Task: Plan a event for tax service preparation.
Action: Mouse pressed left at (219, 299)
Screenshot: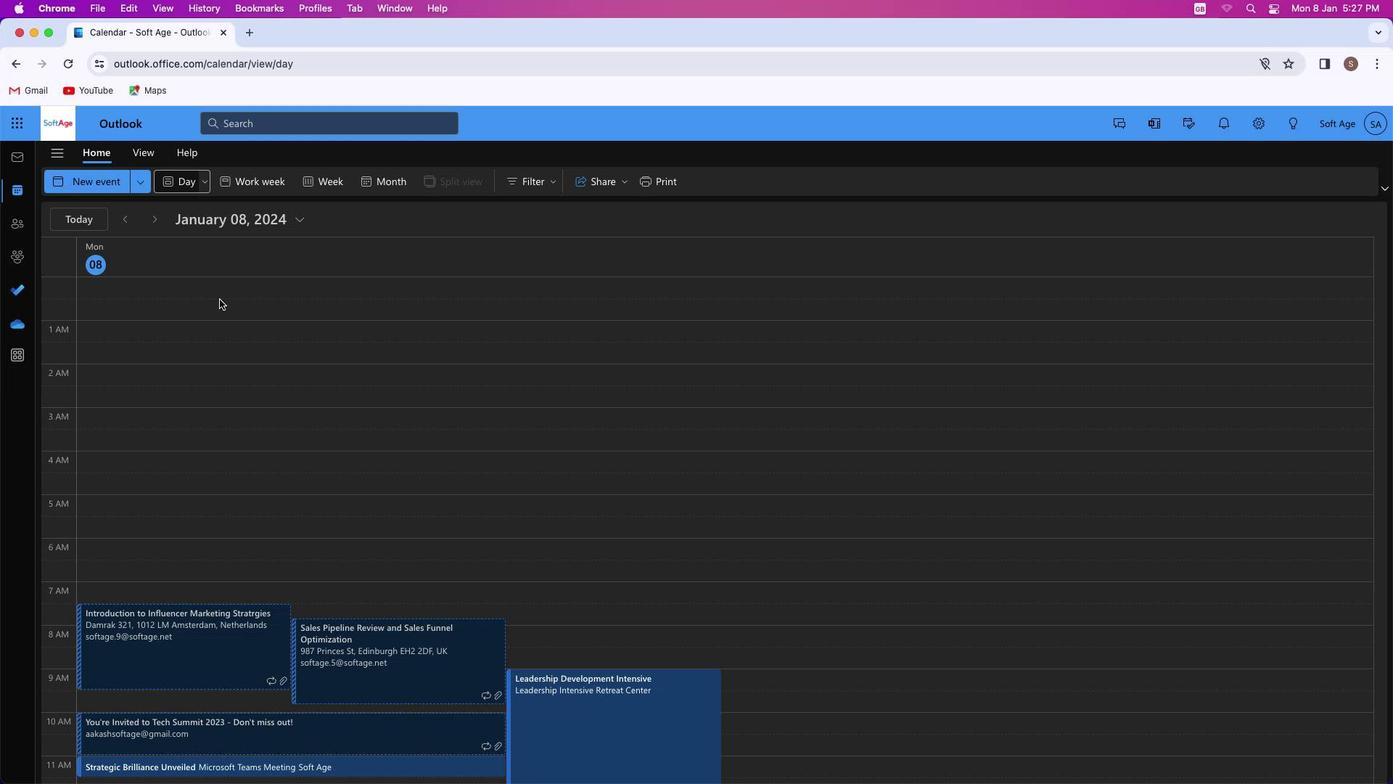 
Action: Mouse moved to (90, 185)
Screenshot: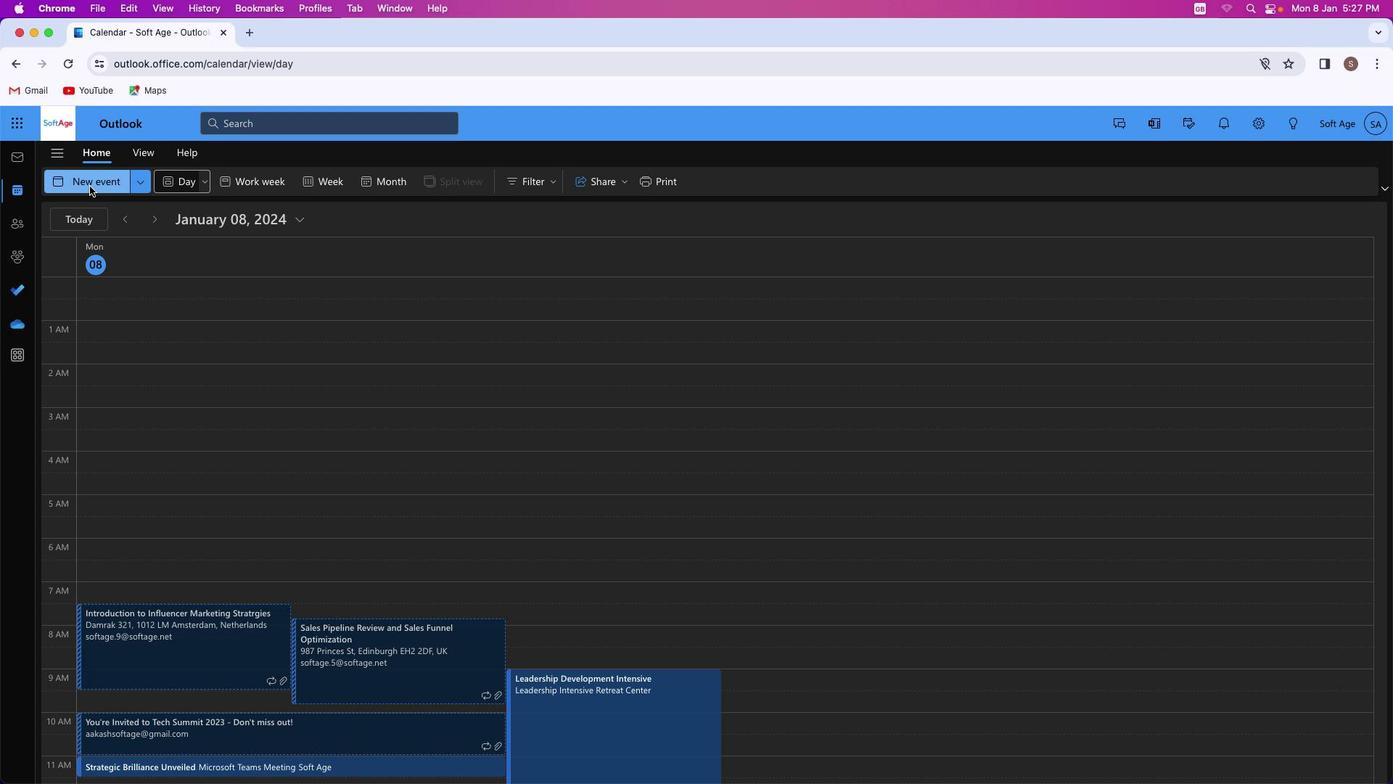 
Action: Mouse pressed left at (90, 185)
Screenshot: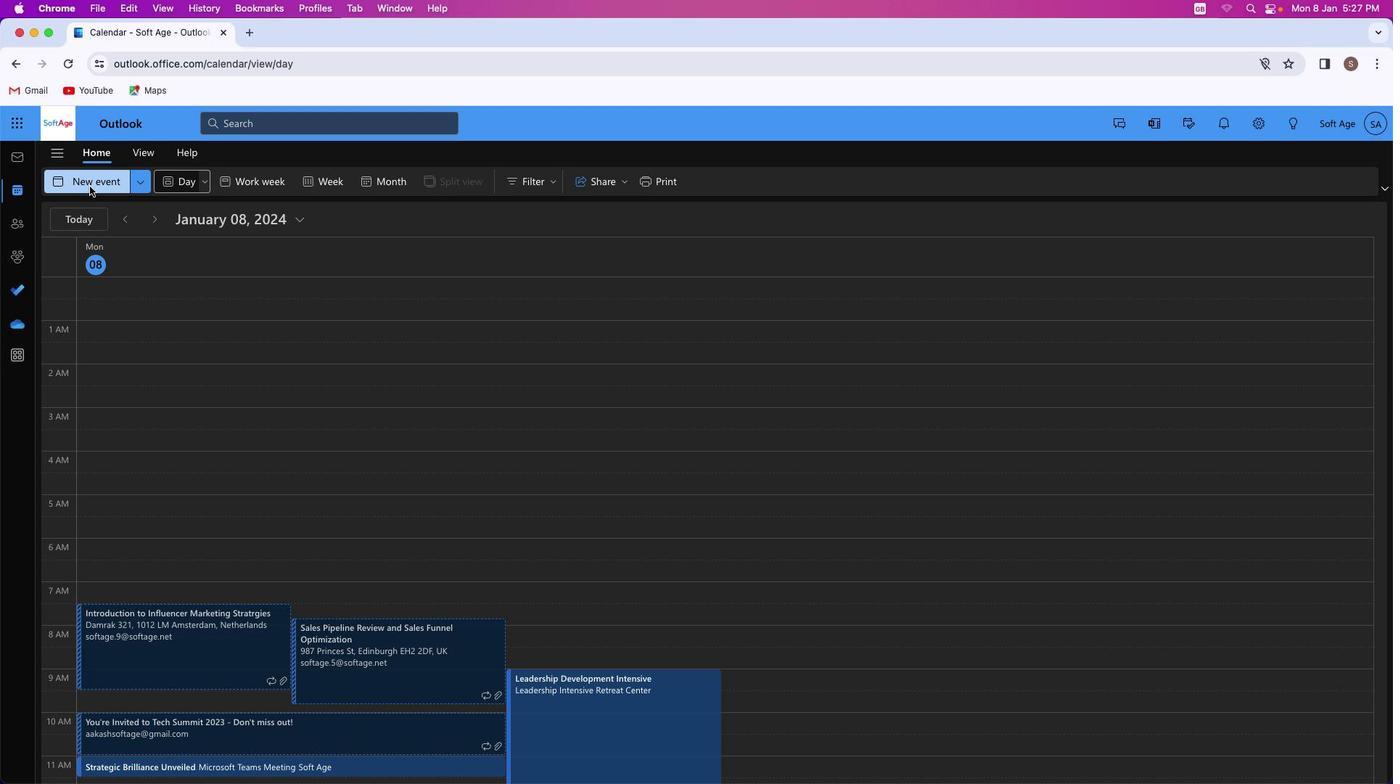 
Action: Mouse moved to (365, 267)
Screenshot: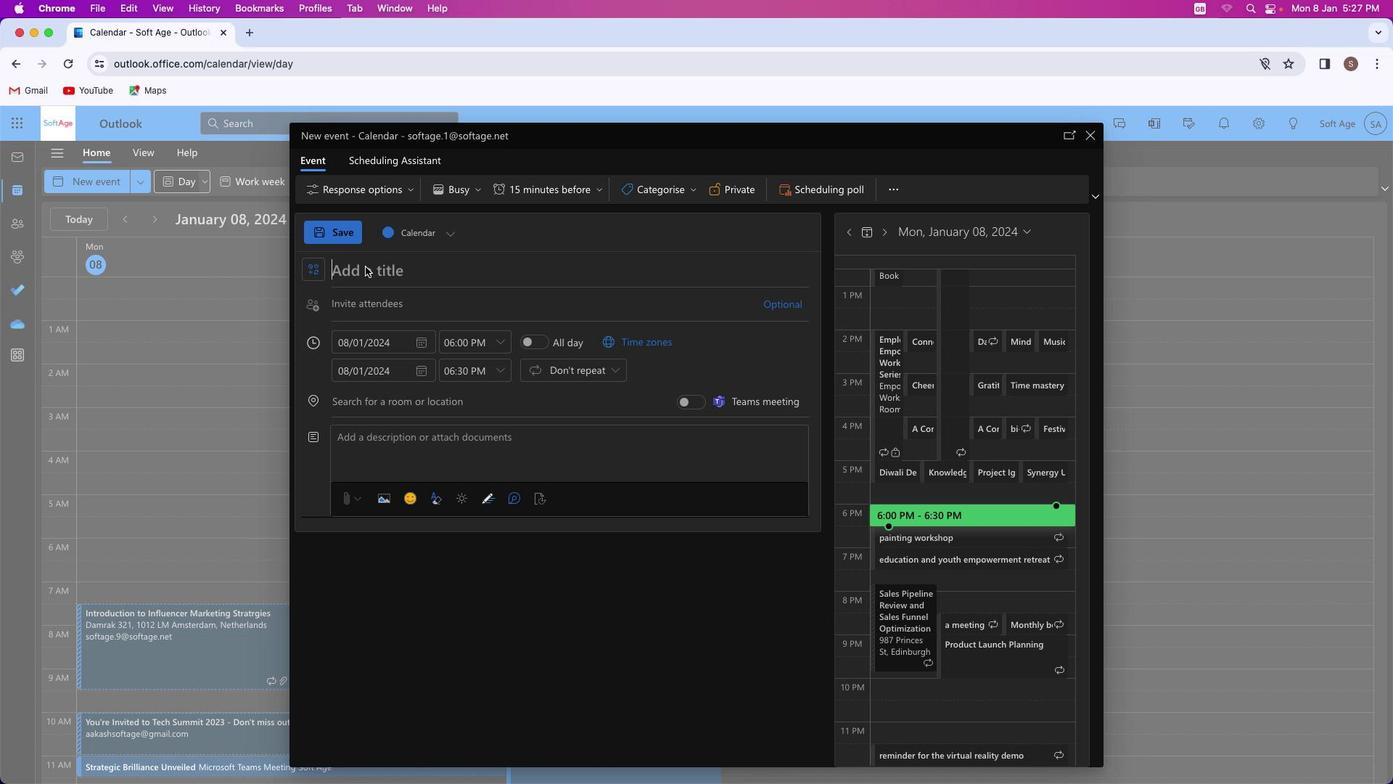 
Action: Mouse pressed left at (365, 267)
Screenshot: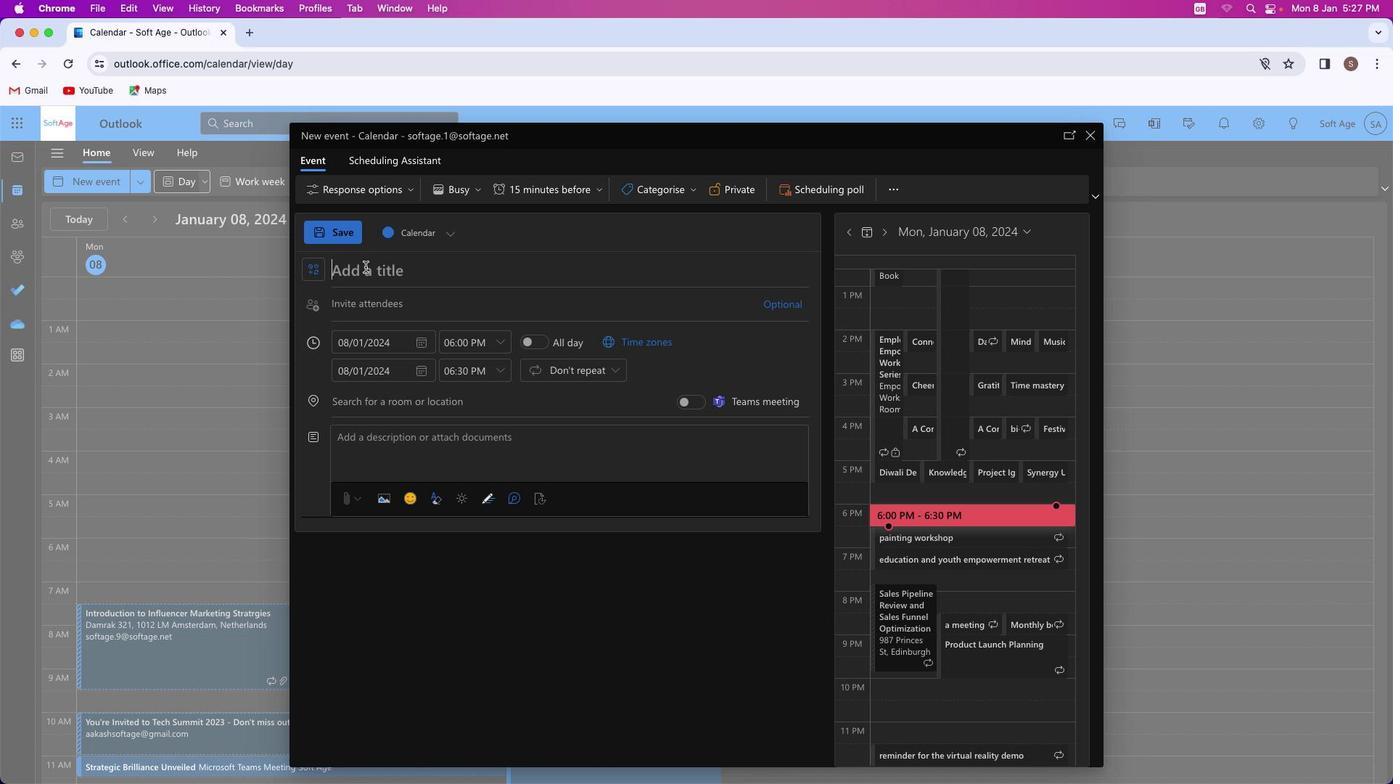 
Action: Key pressed Key.shift'F''i''n''a''n''c''i''a''l'Key.spaceKey.shift'F''o''r''t''i''t''u''d''e'Key.shift_r':'Key.spaceKey.shift'E''x''p''e''r''t'Key.spaceKey.shift'T''a''x'Key.spaceKey.shift_r'P''r''e''p''a''r''a''t''i''o''n'Key.spaceKey.shift'S''e''r''v''i''c''e''s'
Screenshot: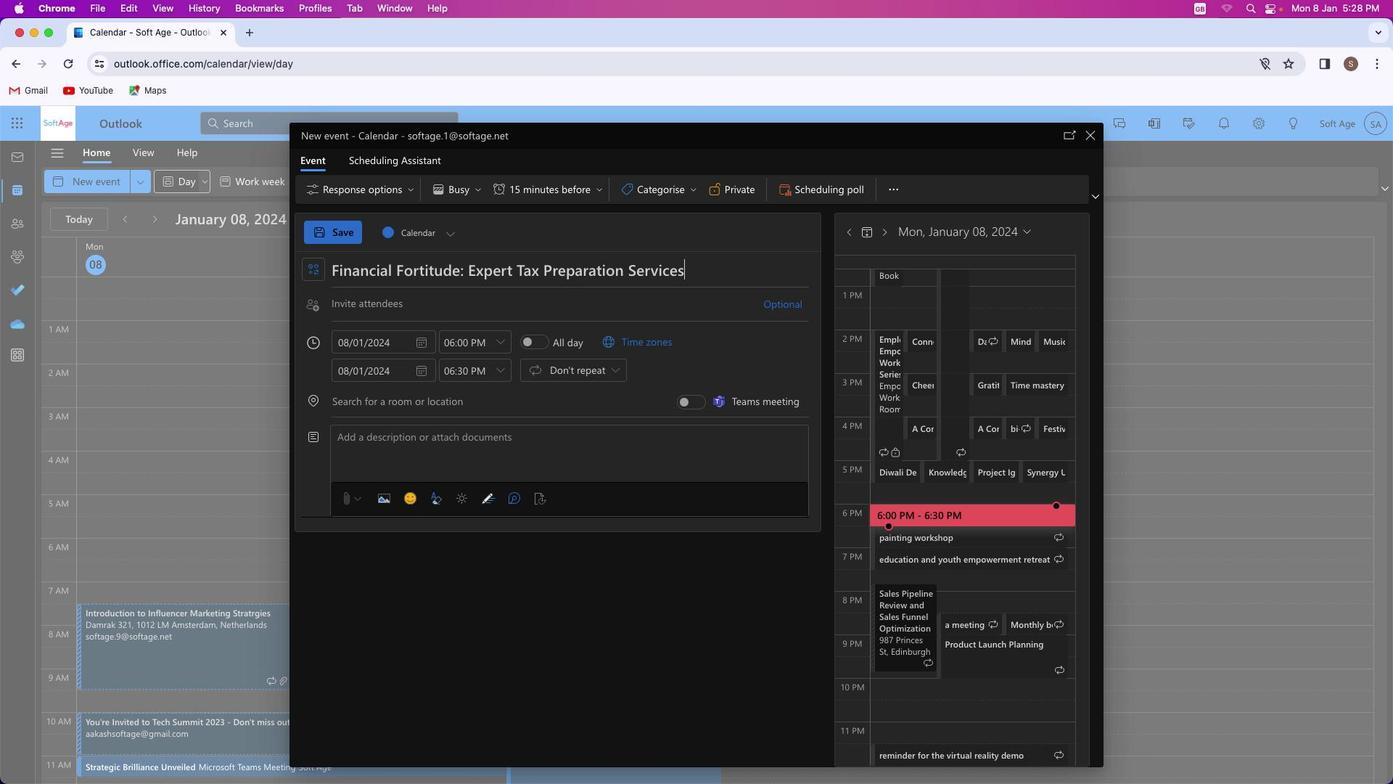
Action: Mouse moved to (407, 437)
Screenshot: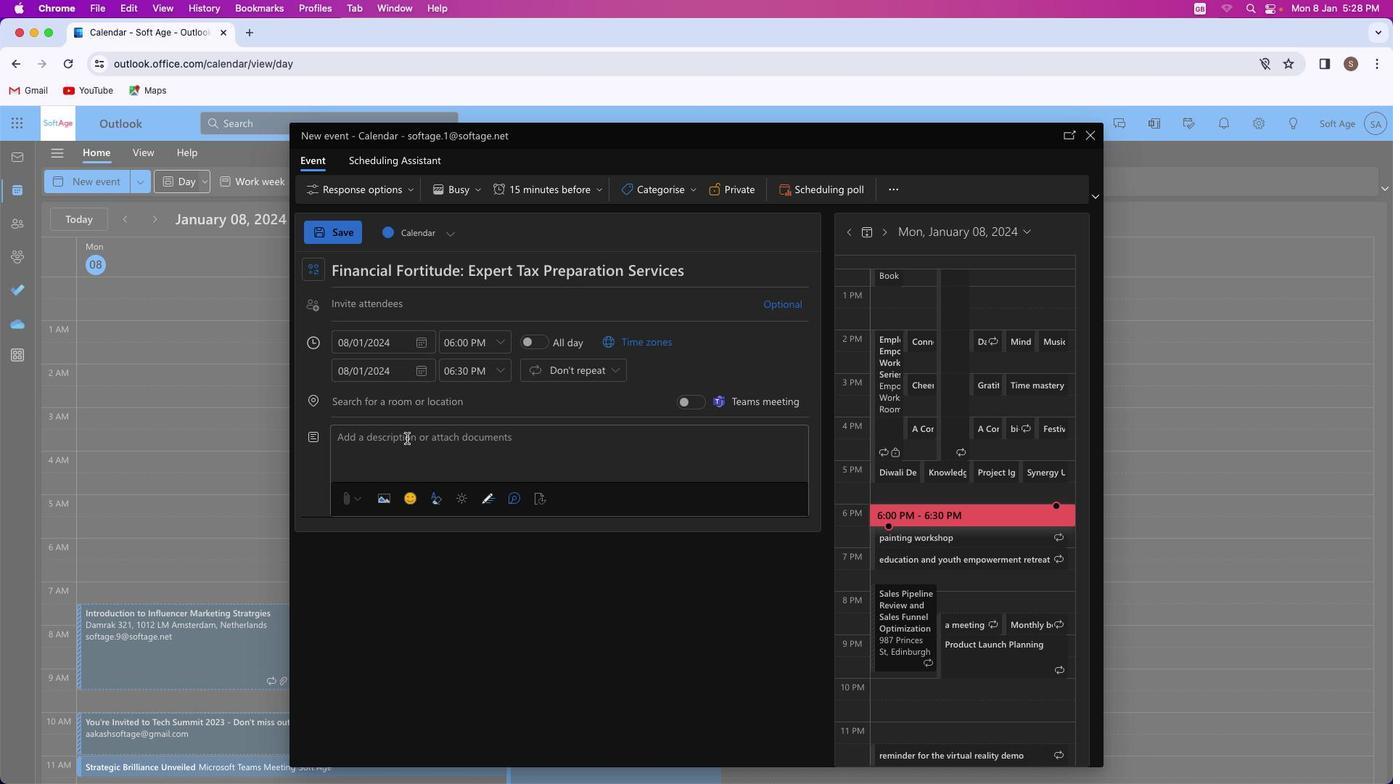 
Action: Mouse pressed left at (407, 437)
Screenshot: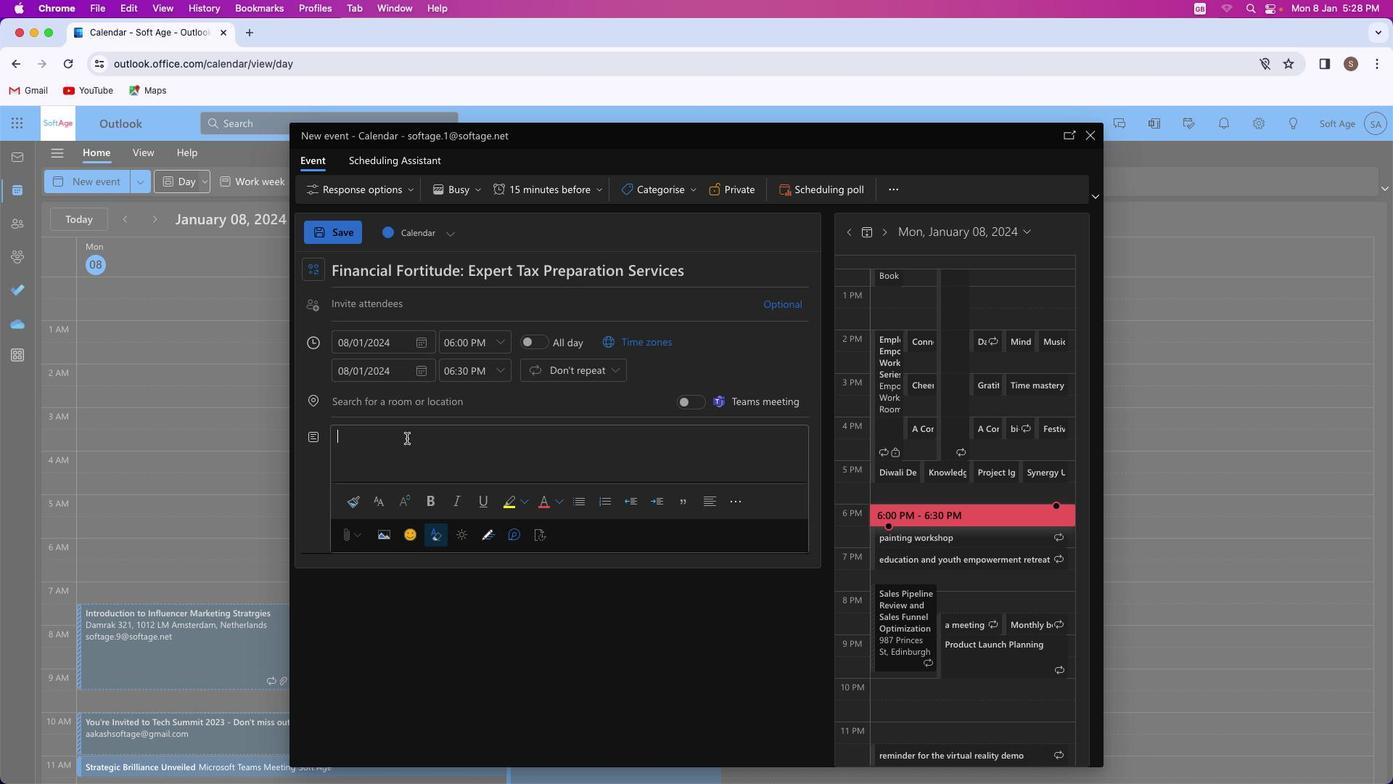 
Action: Key pressed Key.shift'E''n''s''u''r''e'Key.space'a'Key.space's''t''r''e''s''s''-''f''r''e''e'Key.space't''a''x'Key.space's''e''a''s''o''n'Key.space'w''i''t''h'Key.space'o''u''r'Key.space'p''r''o''f''e''s''s''i''o''n''a''l'Key.space't''a''x'Key.space'p''r''e''p''a''r''a''t''i''o''n''.'Key.spaceKey.shift'T''r''u''s''t'Key.space'o''u''r'Key.space'e''x''p''e''r''t''s'Key.space't''o'Key.space'm''a''x''i''m''i''z''e'Key.space'r''e''t''u''s''r''n''s'Key.space'a''n''d'Key.leftKey.leftKey.leftKey.leftKey.leftKey.leftKey.leftKey.backspaceKey.rightKey.rightKey.rightKey.rightKey.rightKey.rightKey.rightKey.rightKey.space'n''a''v''i''g''a''t''e'Key.space'c''o''m''p''l''e''x'Key.space'r''e''g''u''l''a''t''i''o''n''s'','Key.space'l''e''a''v''i''n''g'Key.space'y''o''u'Key.space'f''i''n''a''n''c''i''a''l''l''y'Key.space'e''m''p''o''w''e''r''e''d'Key.space'a''n''d'Key.space'w''o''r''r''y''-''f''r''e''e''.'
Screenshot: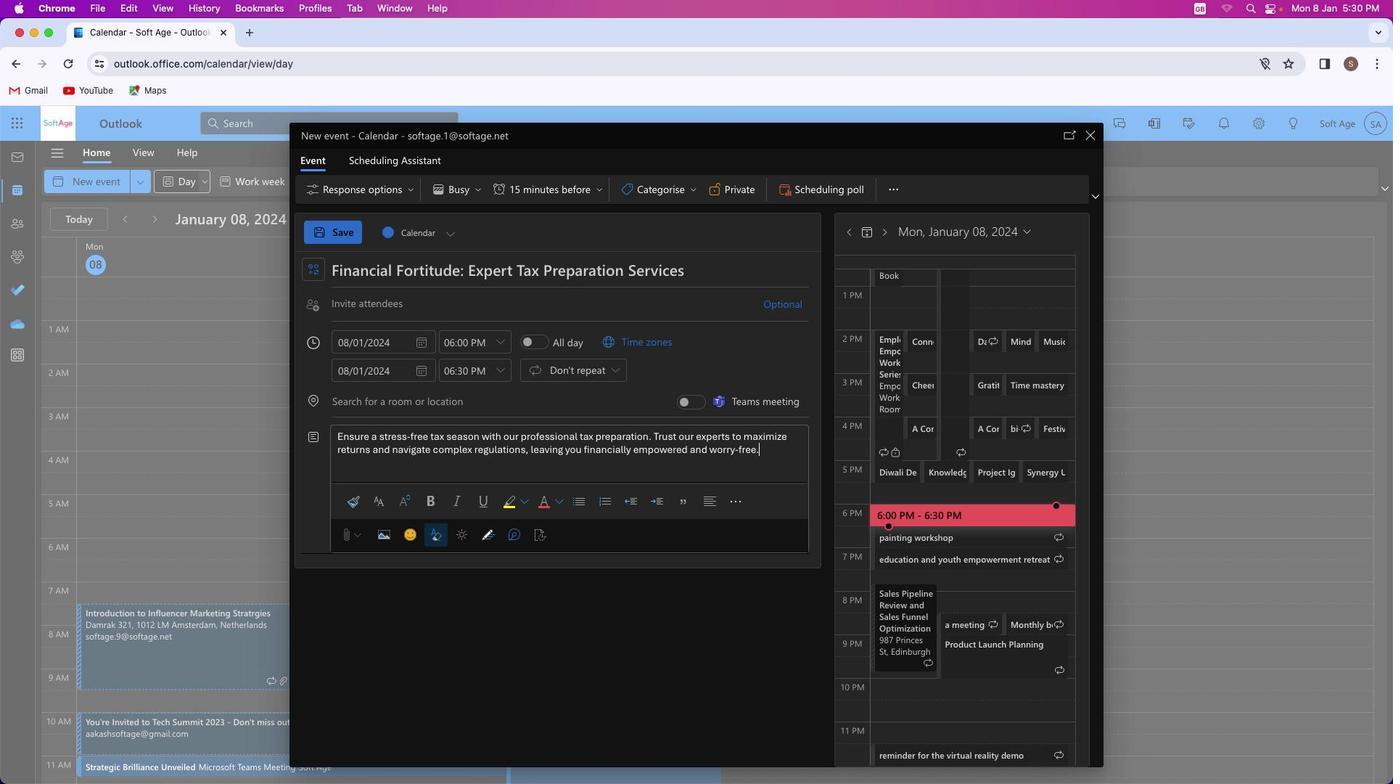 
Action: Mouse moved to (649, 436)
Screenshot: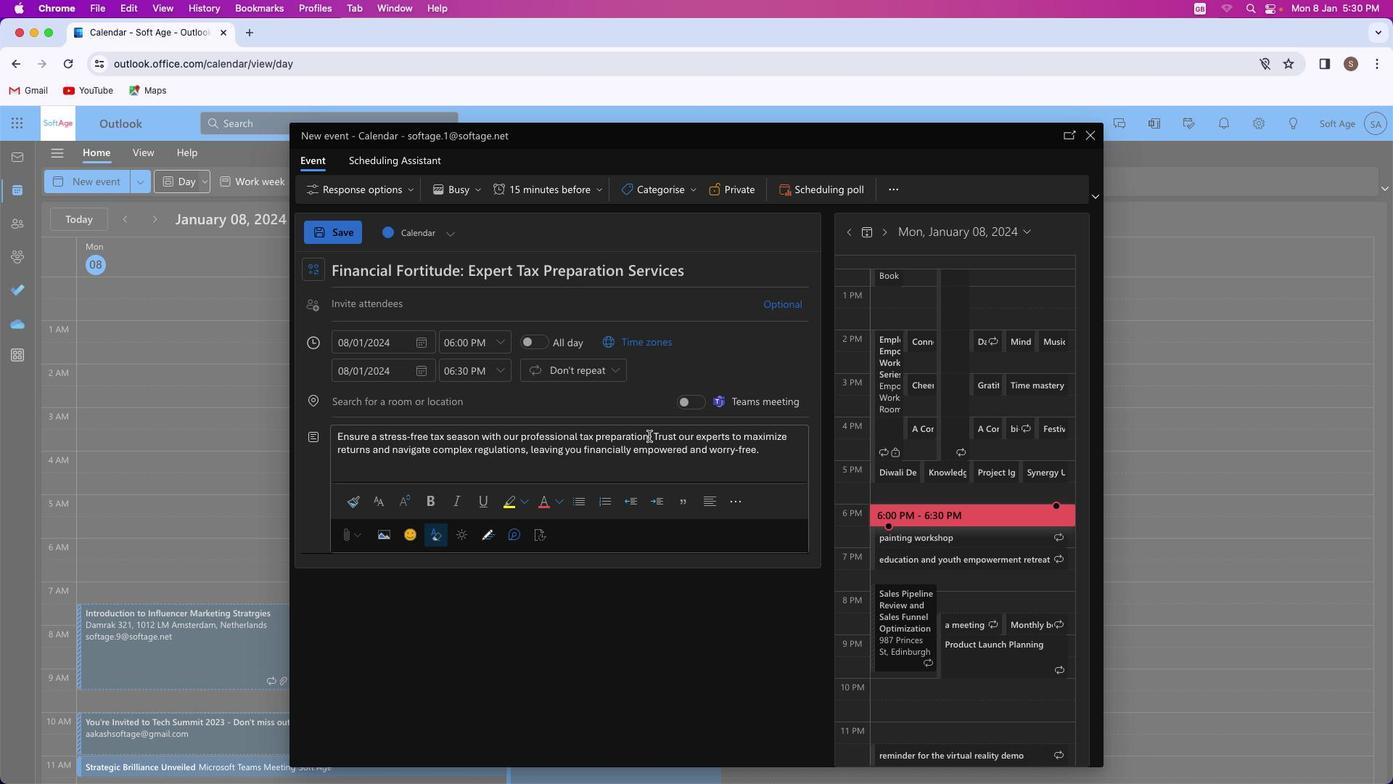
Action: Mouse pressed left at (649, 436)
Screenshot: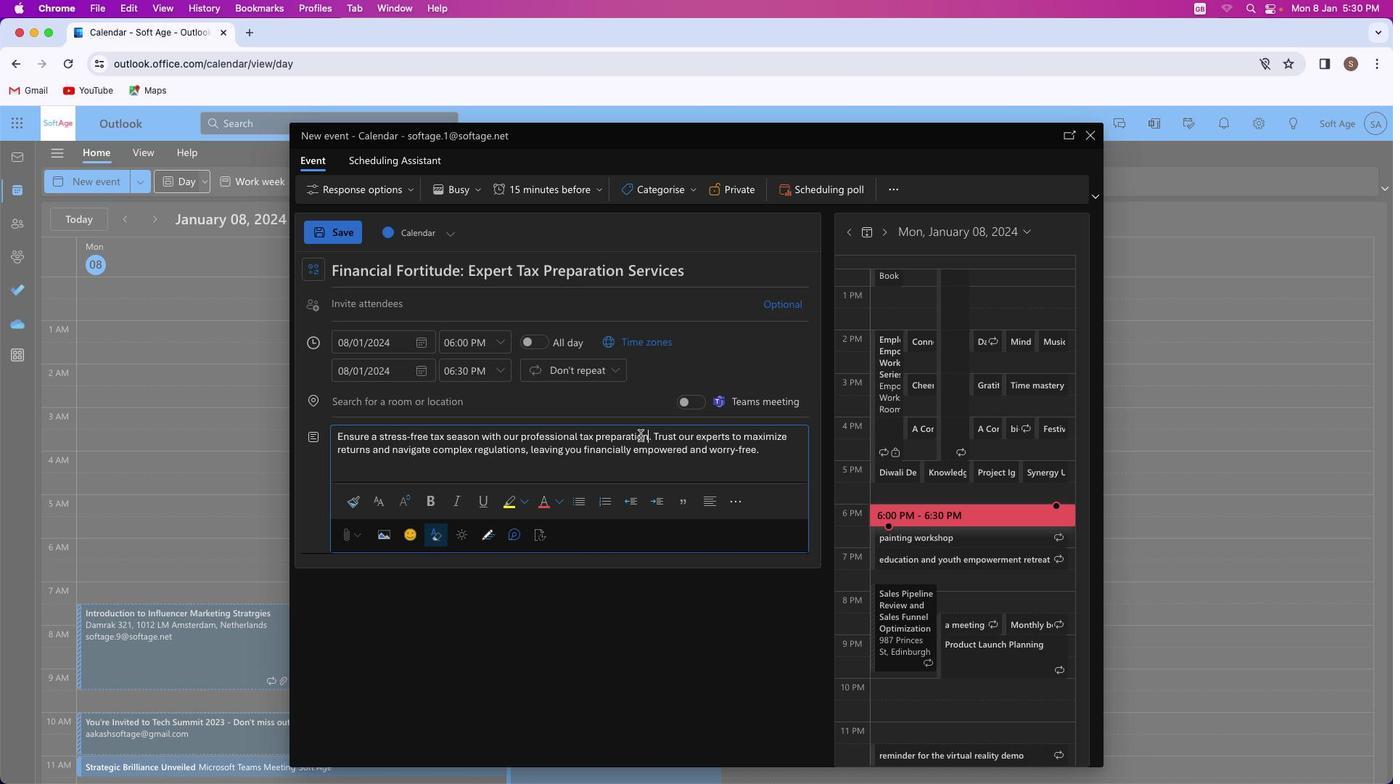 
Action: Mouse moved to (435, 498)
Screenshot: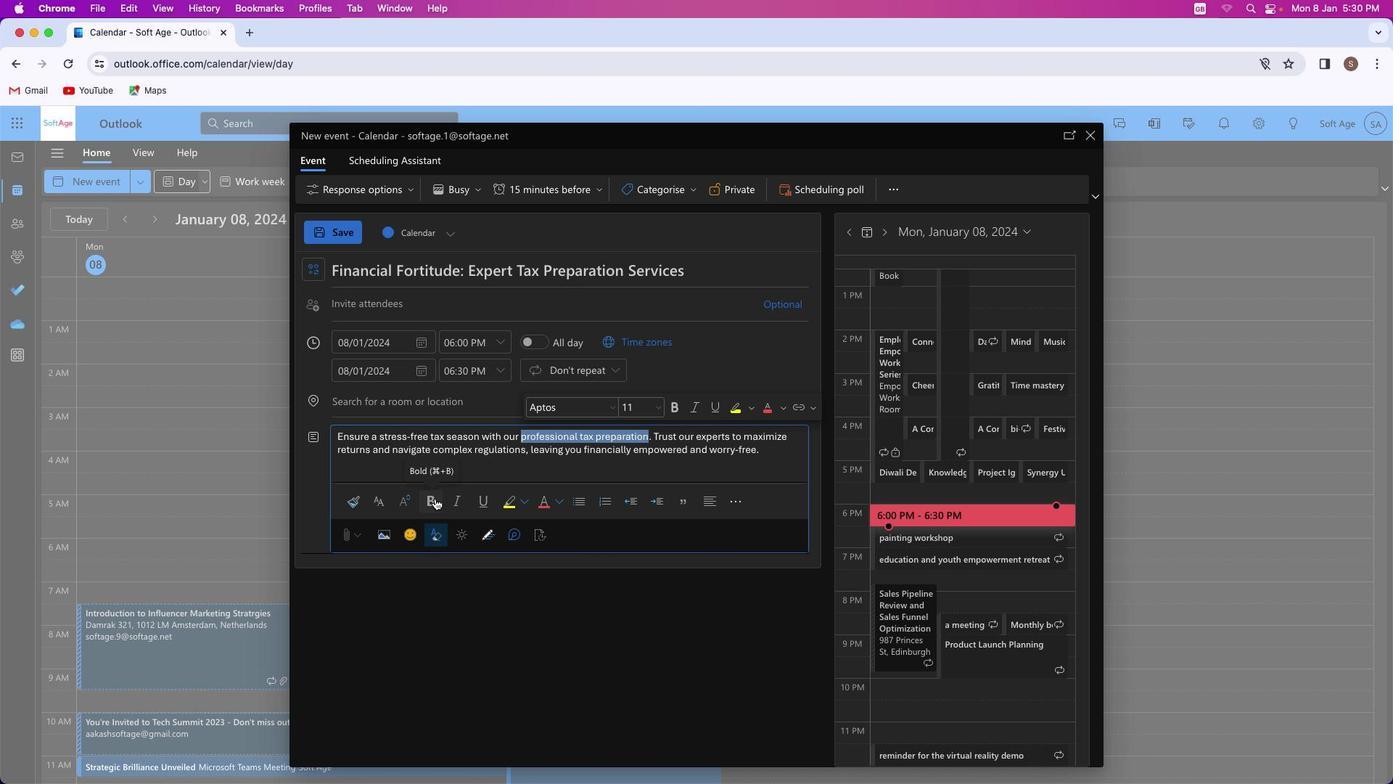 
Action: Mouse pressed left at (435, 498)
Screenshot: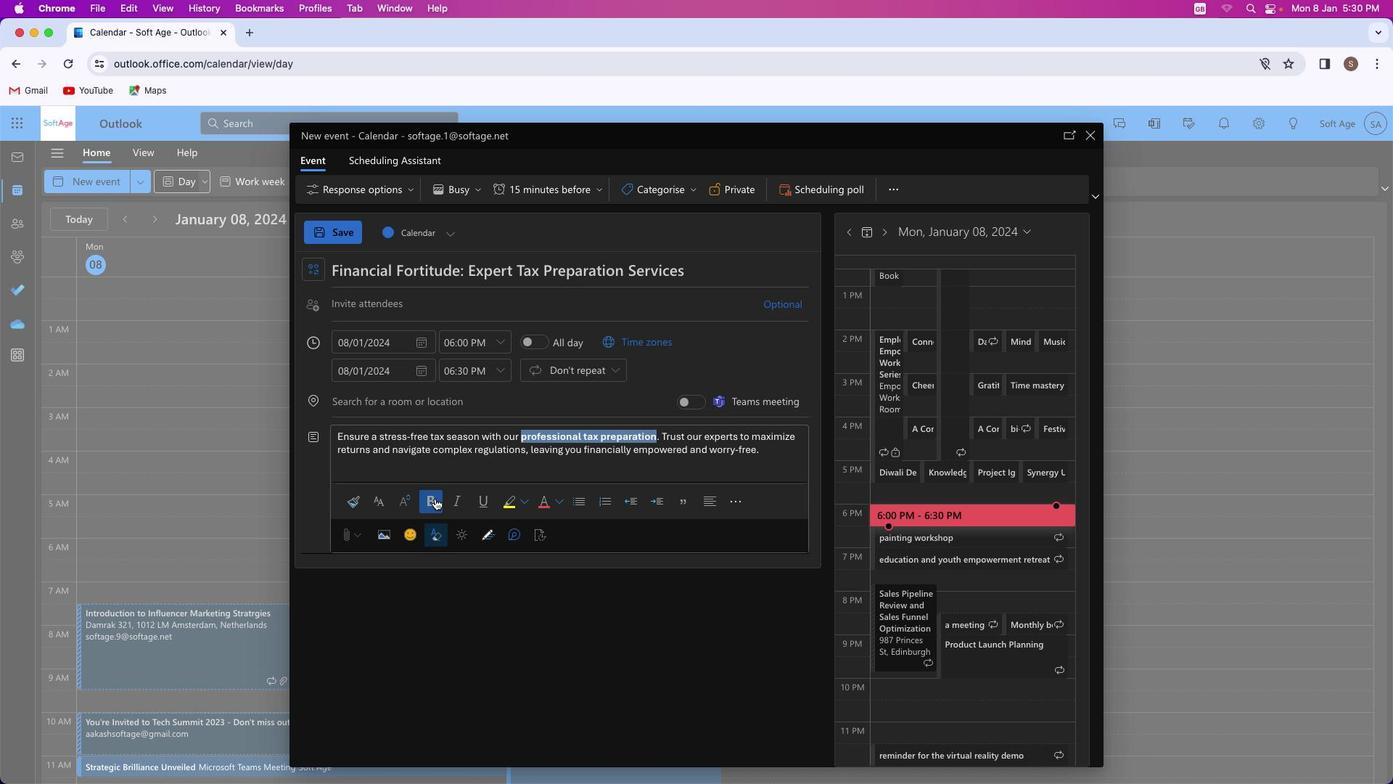 
Action: Mouse moved to (455, 498)
Screenshot: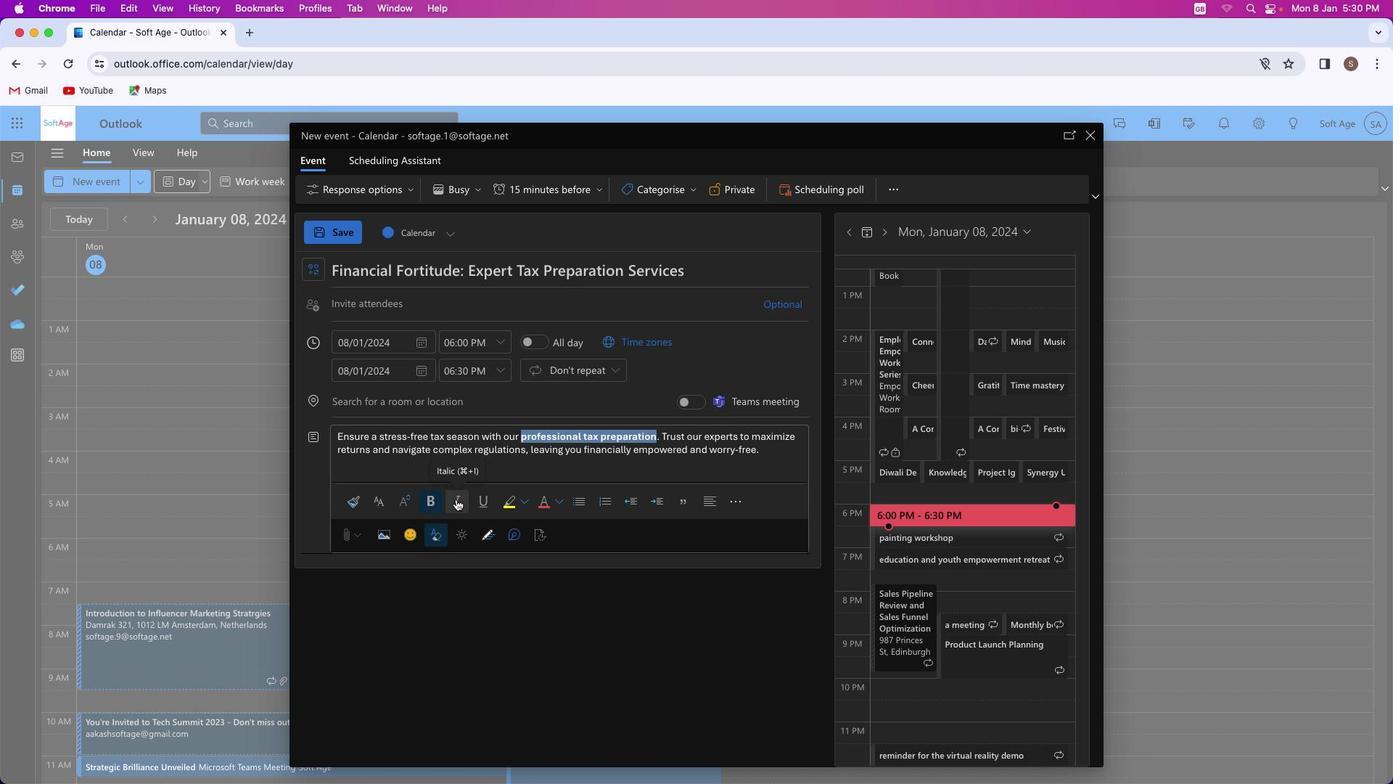 
Action: Mouse pressed left at (455, 498)
Screenshot: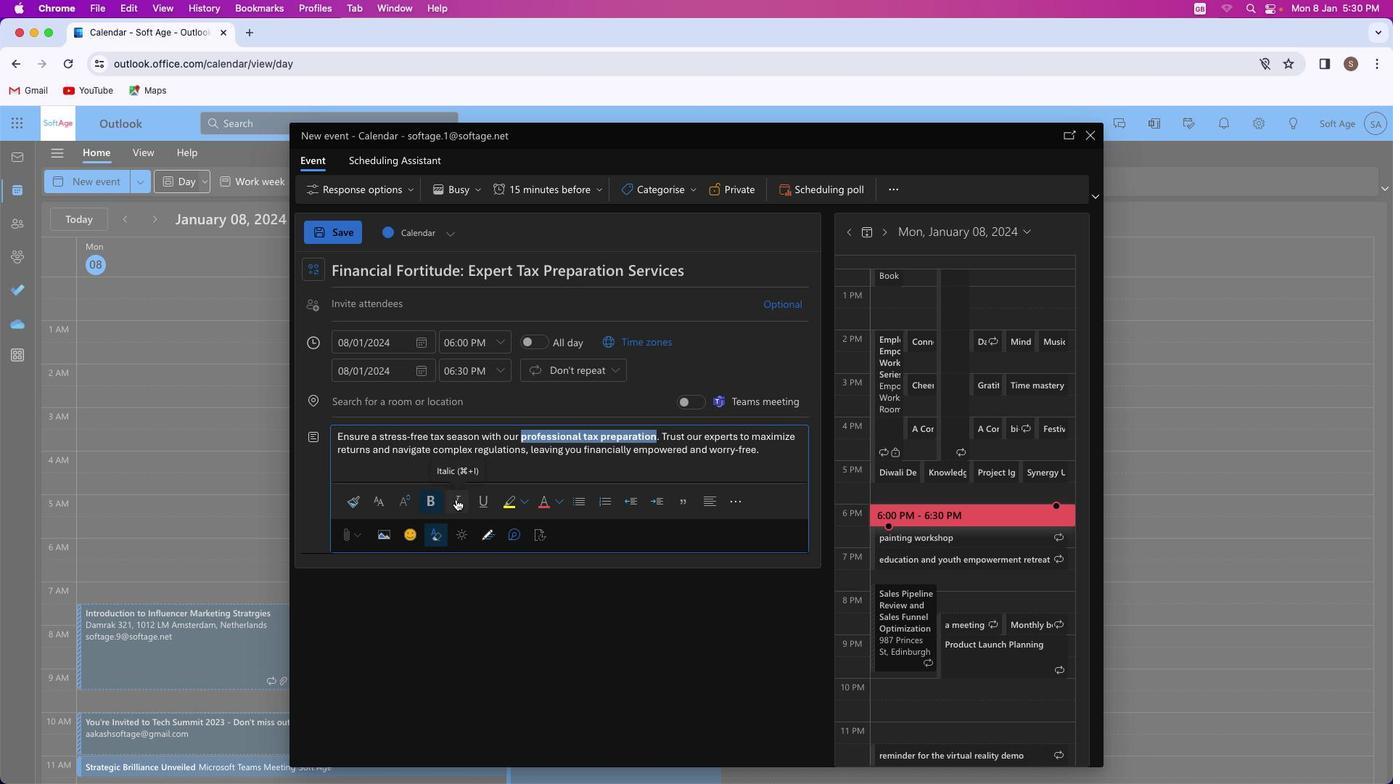 
Action: Mouse moved to (540, 503)
Screenshot: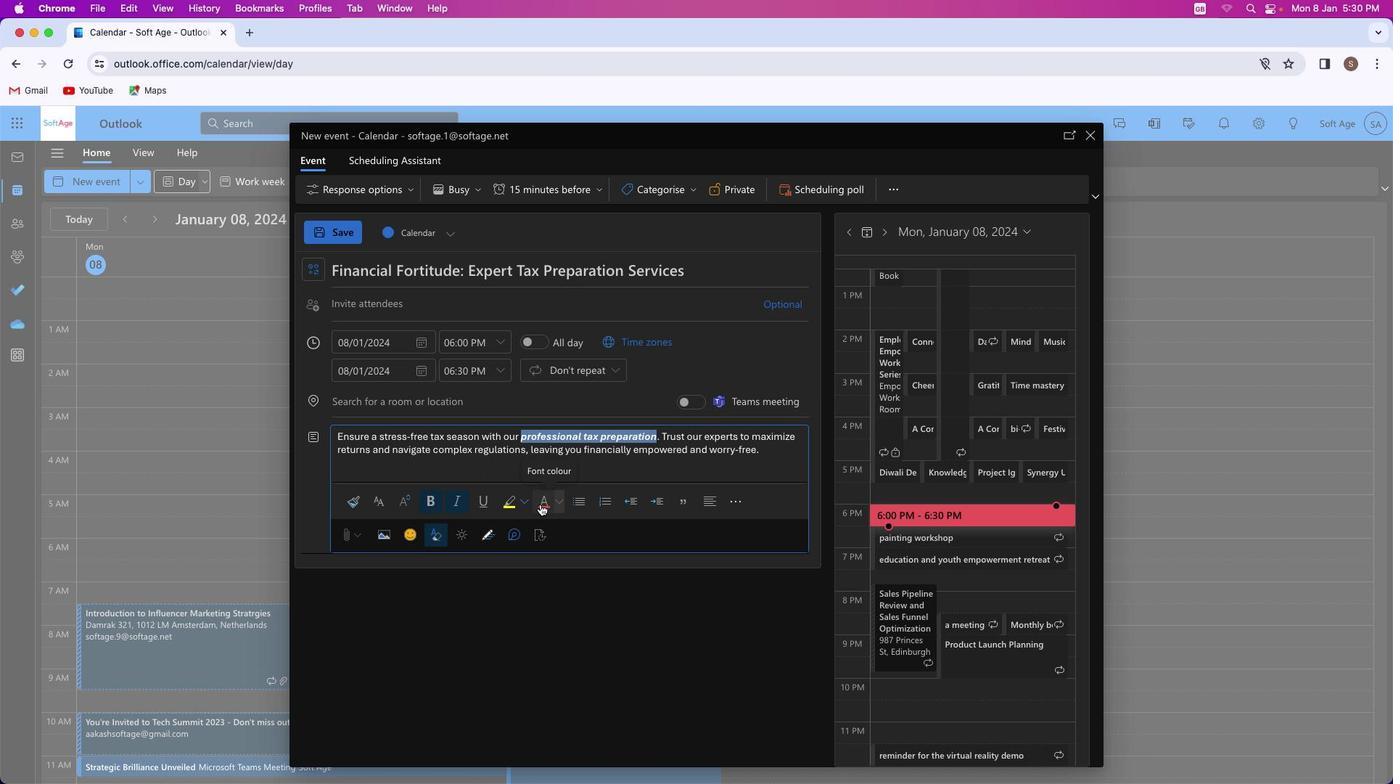
Action: Mouse pressed left at (540, 503)
Screenshot: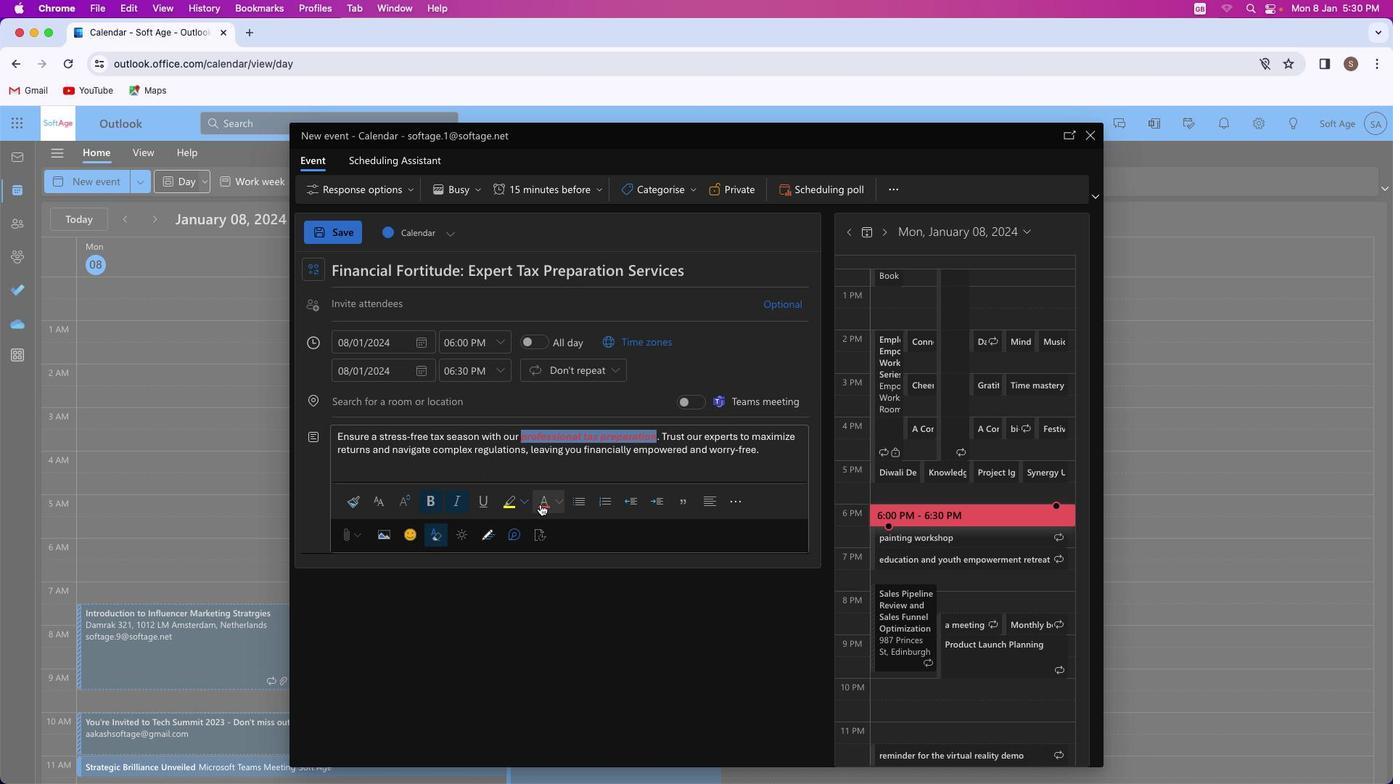 
Action: Mouse moved to (666, 454)
Screenshot: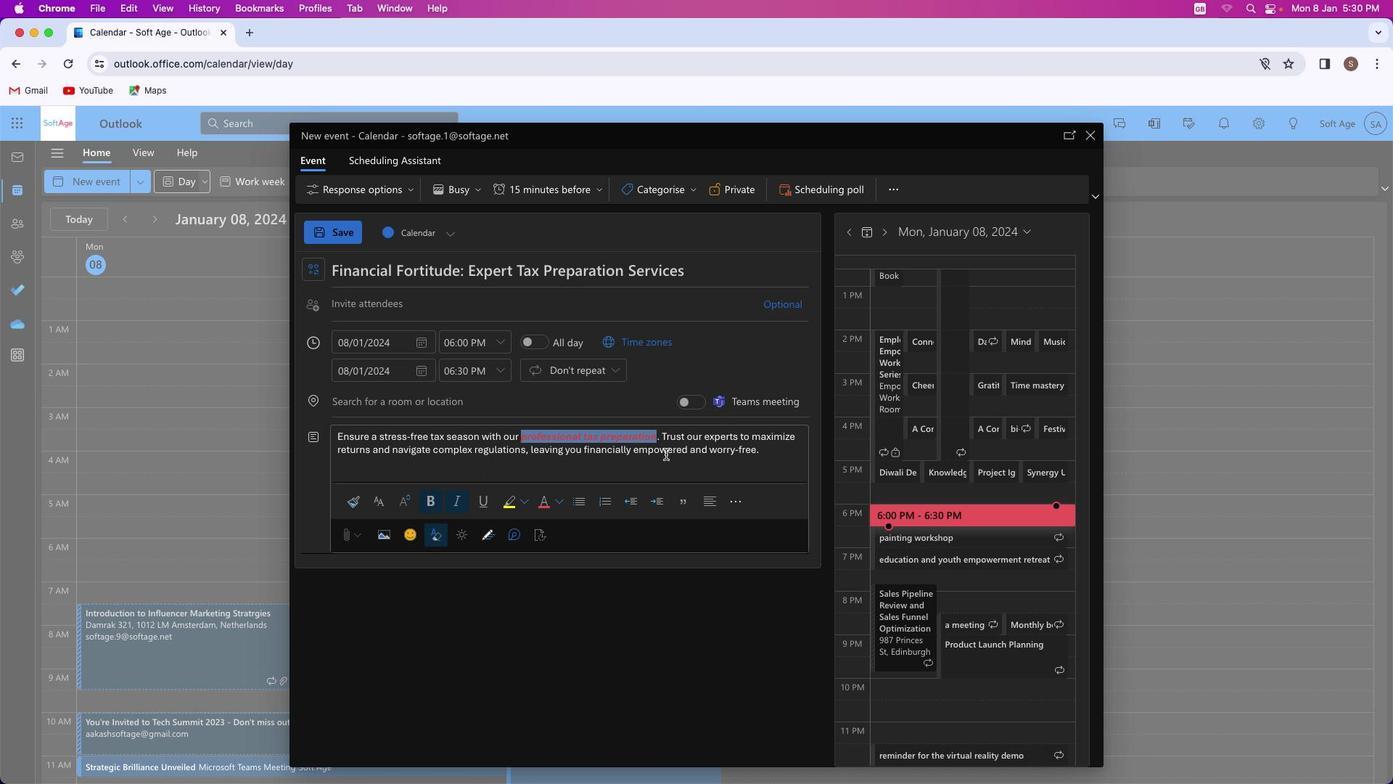 
Action: Mouse pressed left at (666, 454)
Screenshot: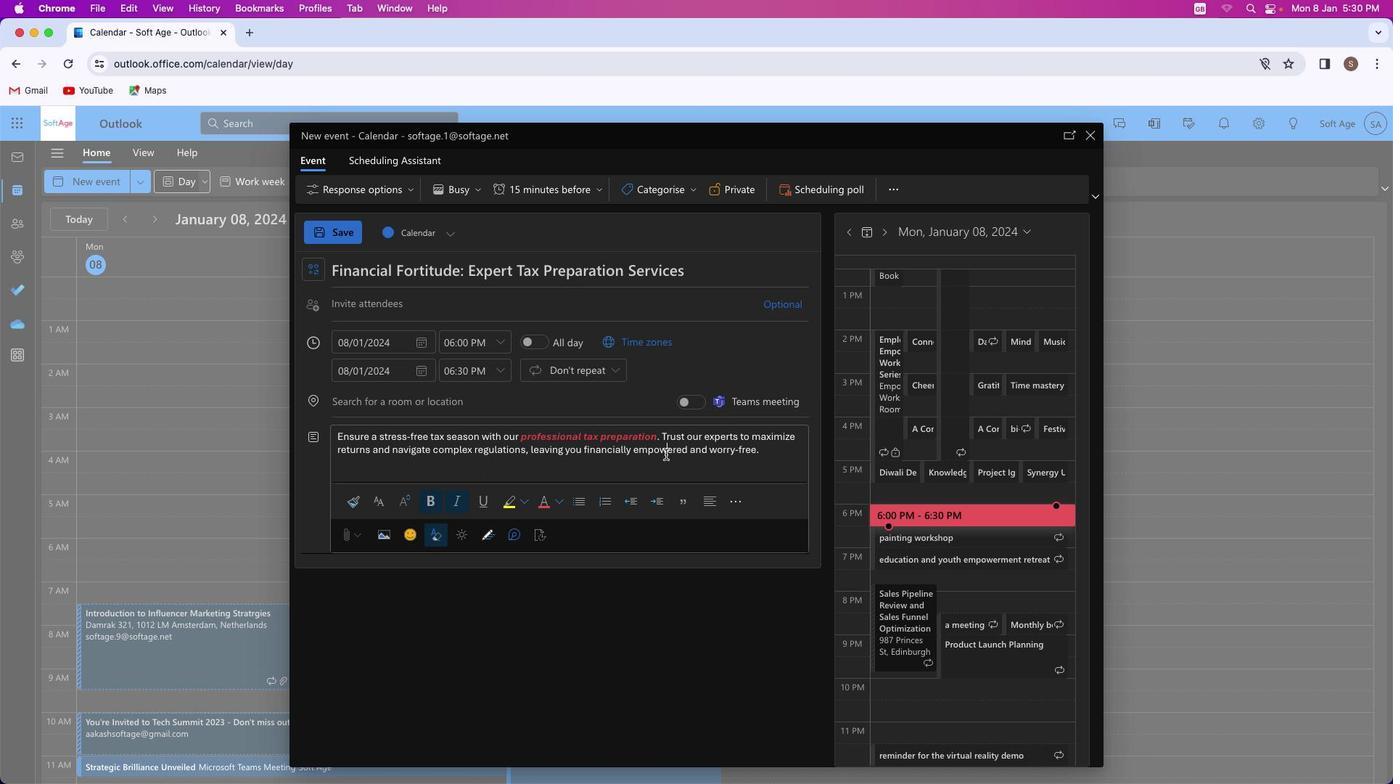 
Action: Mouse moved to (480, 437)
Screenshot: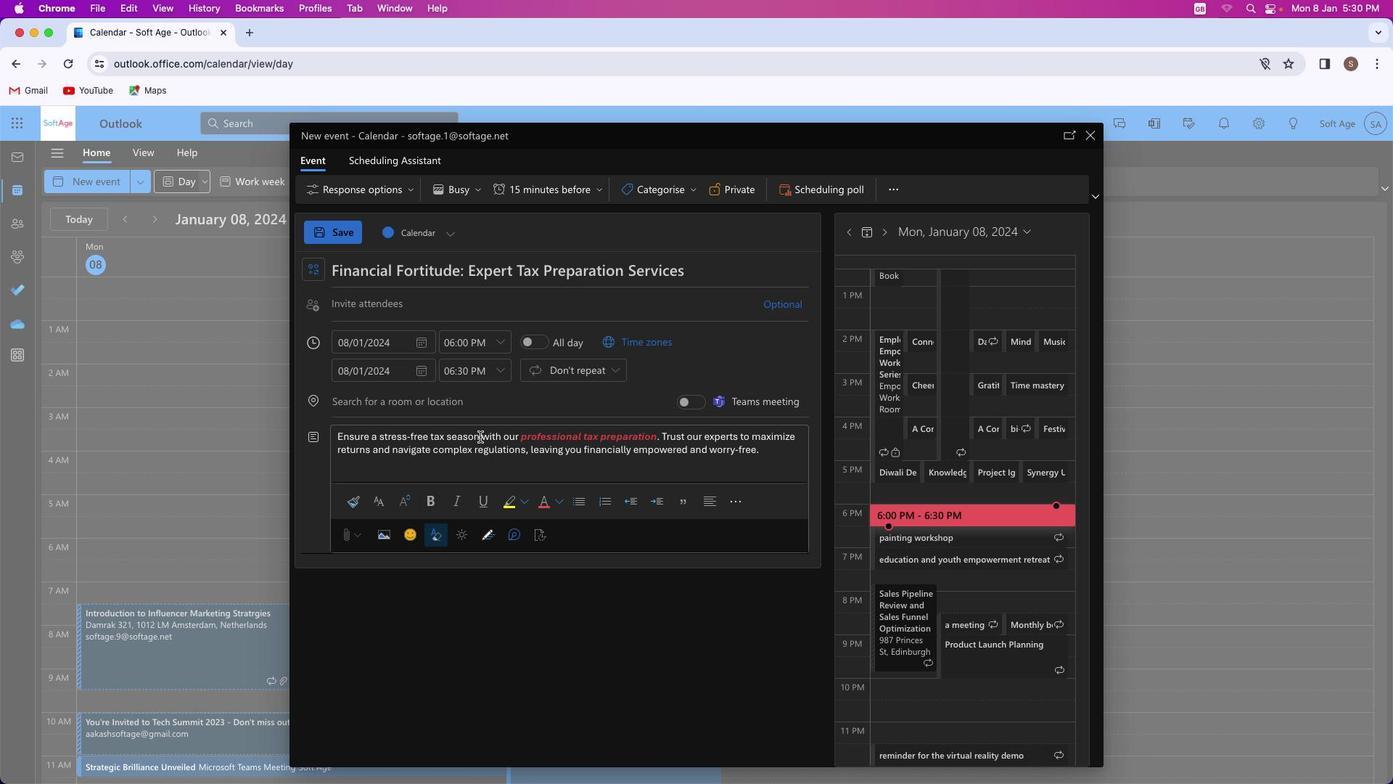 
Action: Mouse pressed left at (480, 437)
Screenshot: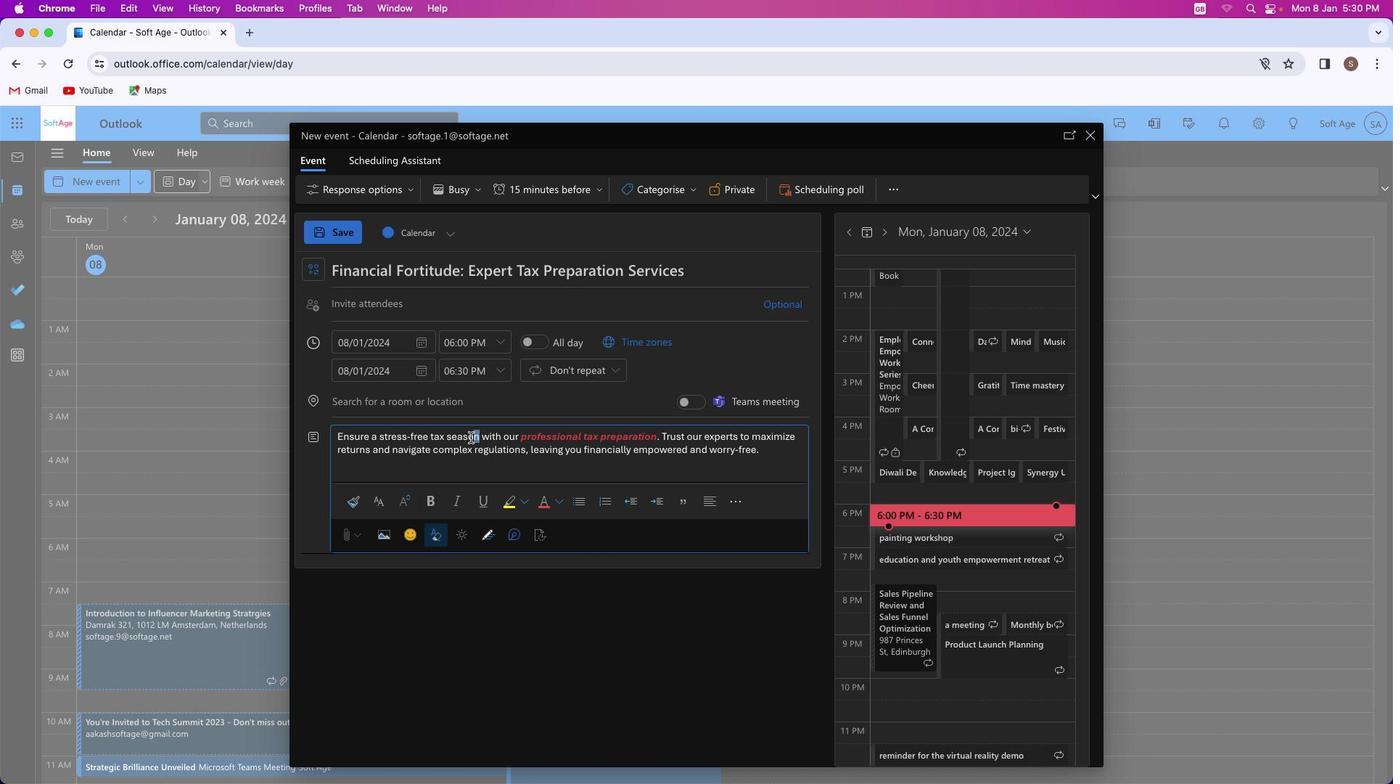 
Action: Mouse moved to (434, 496)
Screenshot: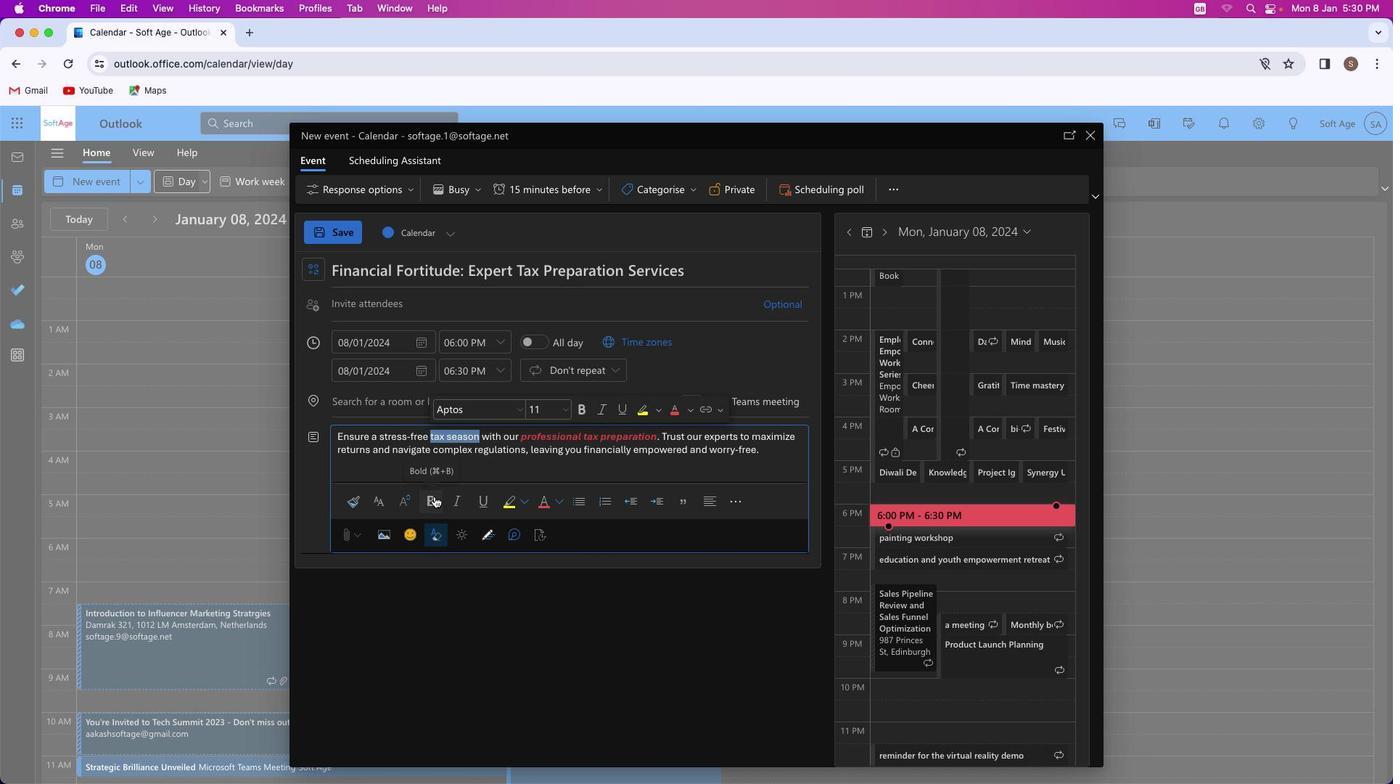 
Action: Mouse pressed left at (434, 496)
Screenshot: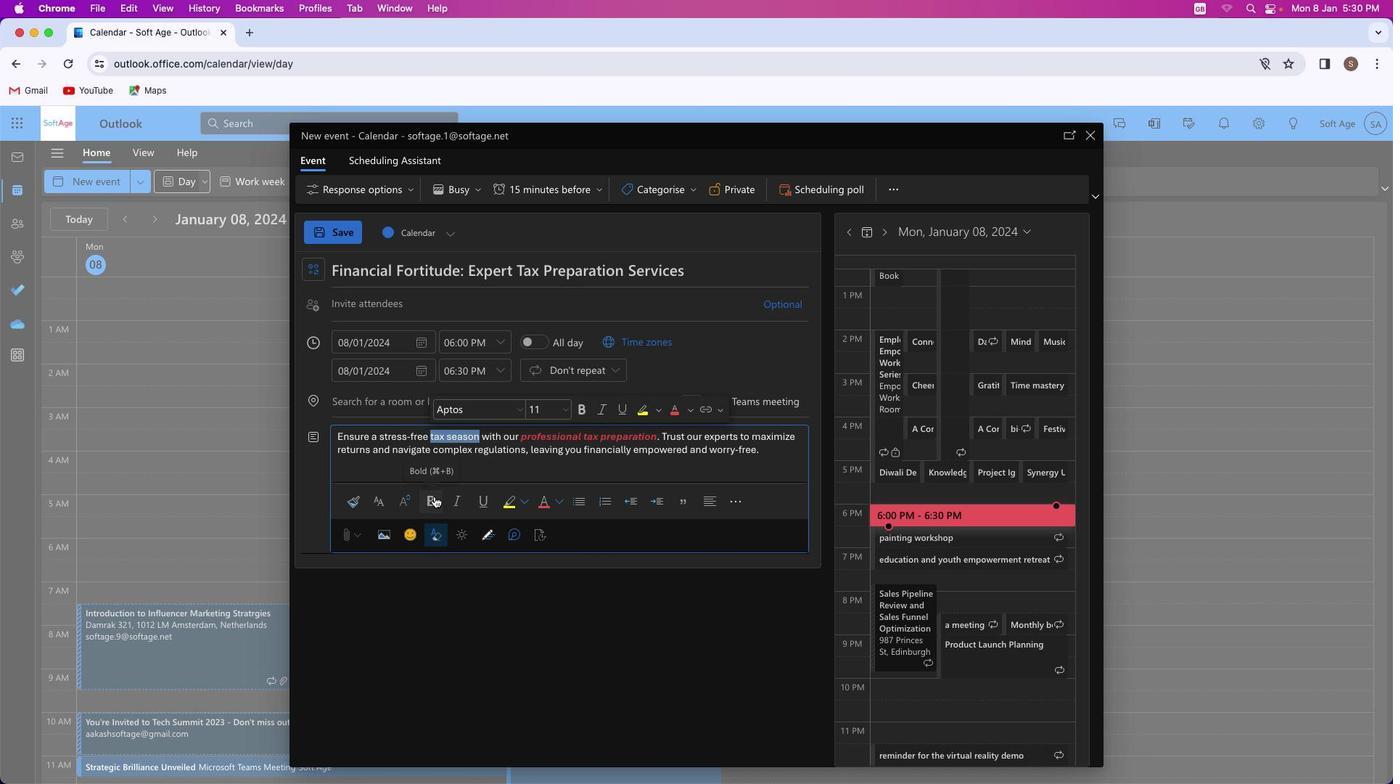 
Action: Mouse moved to (540, 455)
Screenshot: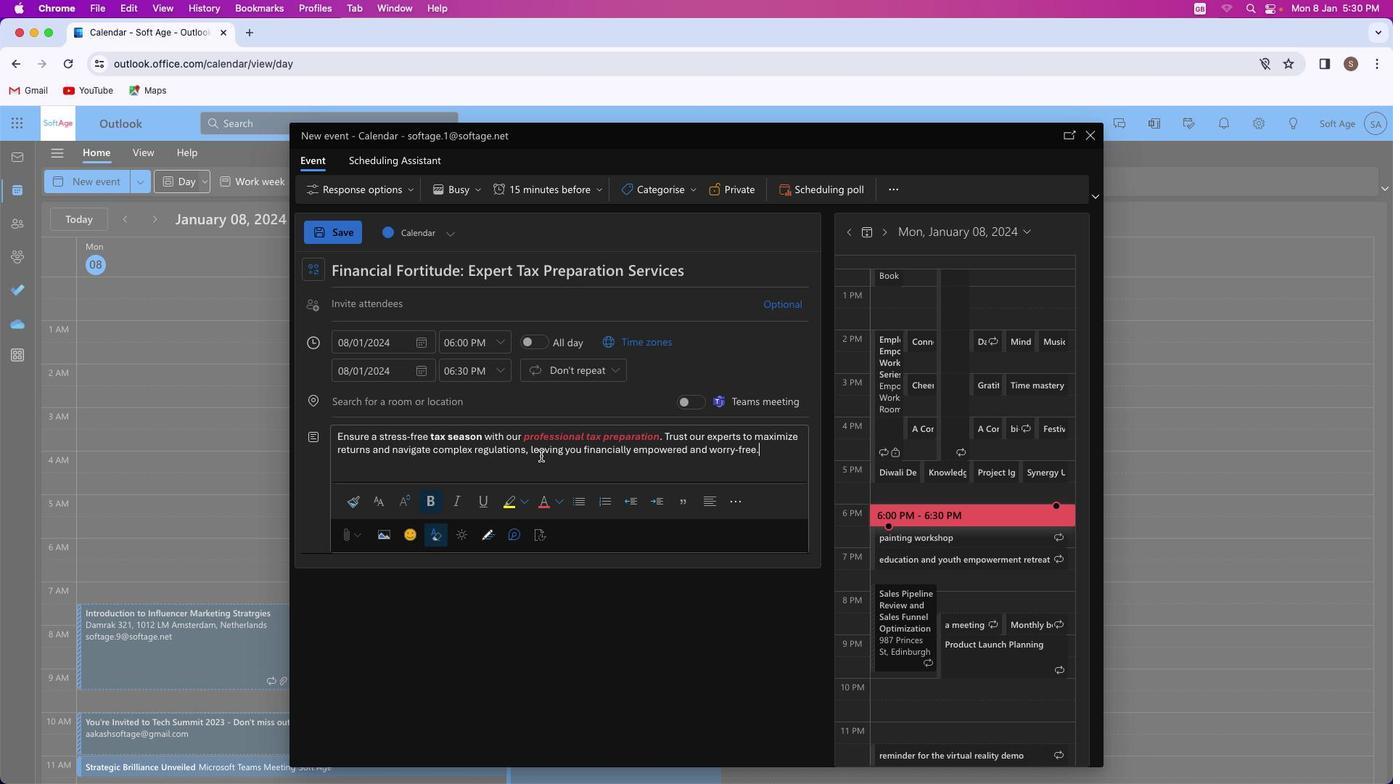 
Action: Mouse pressed left at (540, 455)
Screenshot: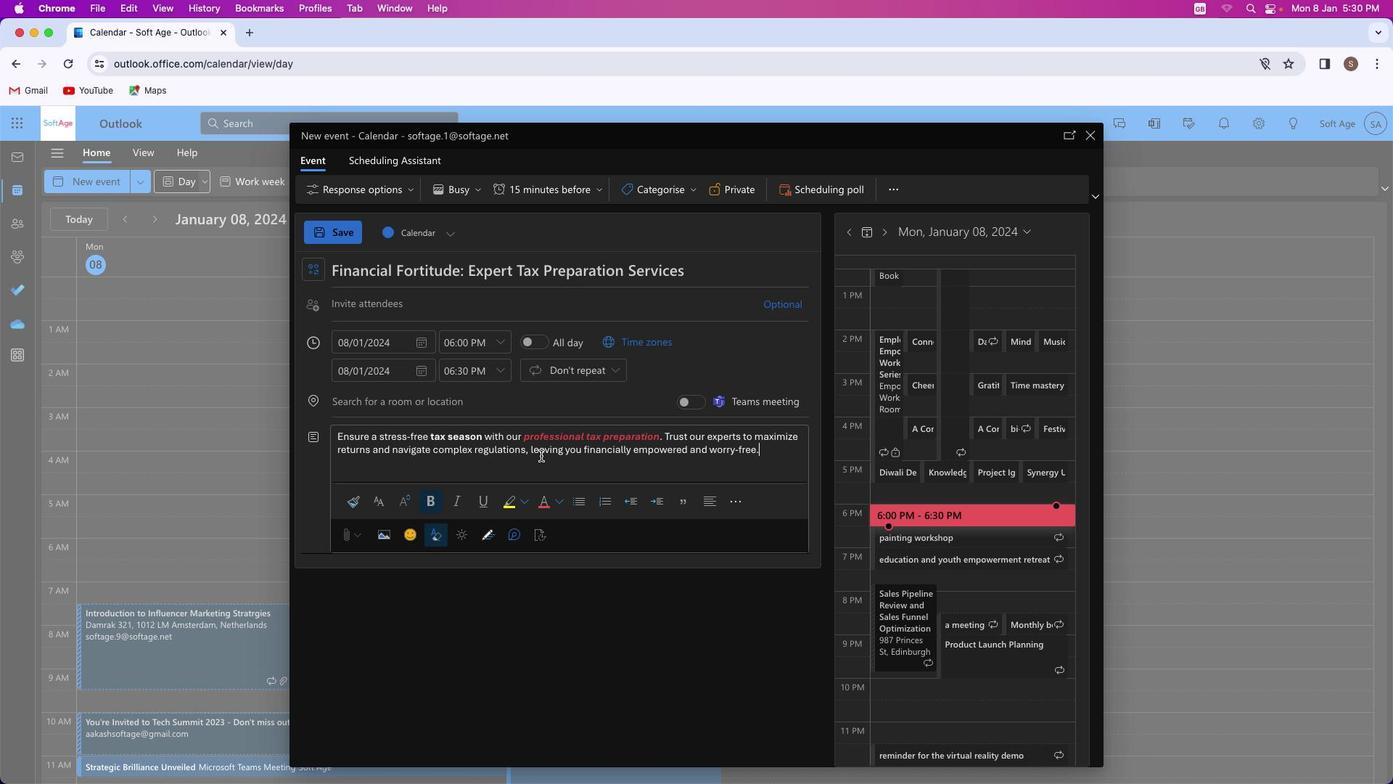 
Action: Mouse moved to (688, 450)
Screenshot: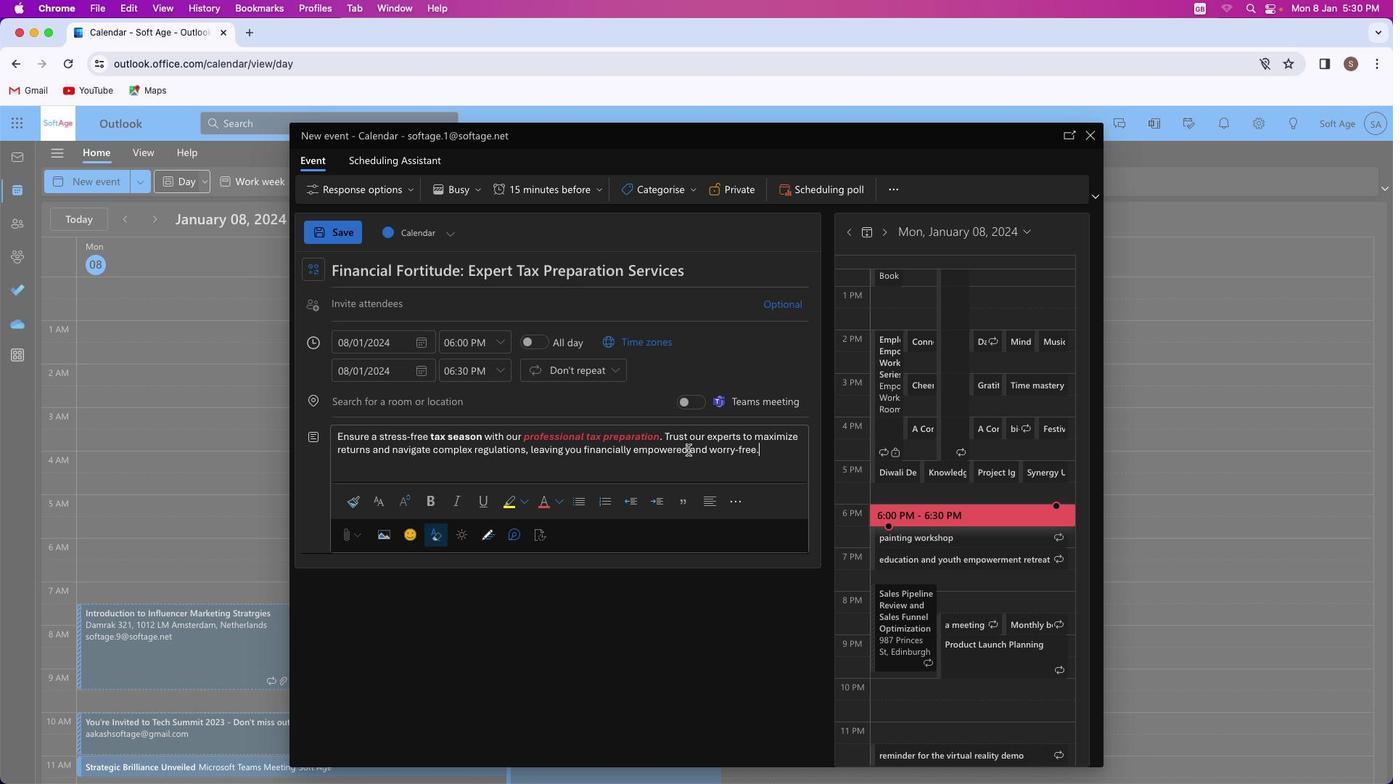 
Action: Mouse pressed left at (688, 450)
Screenshot: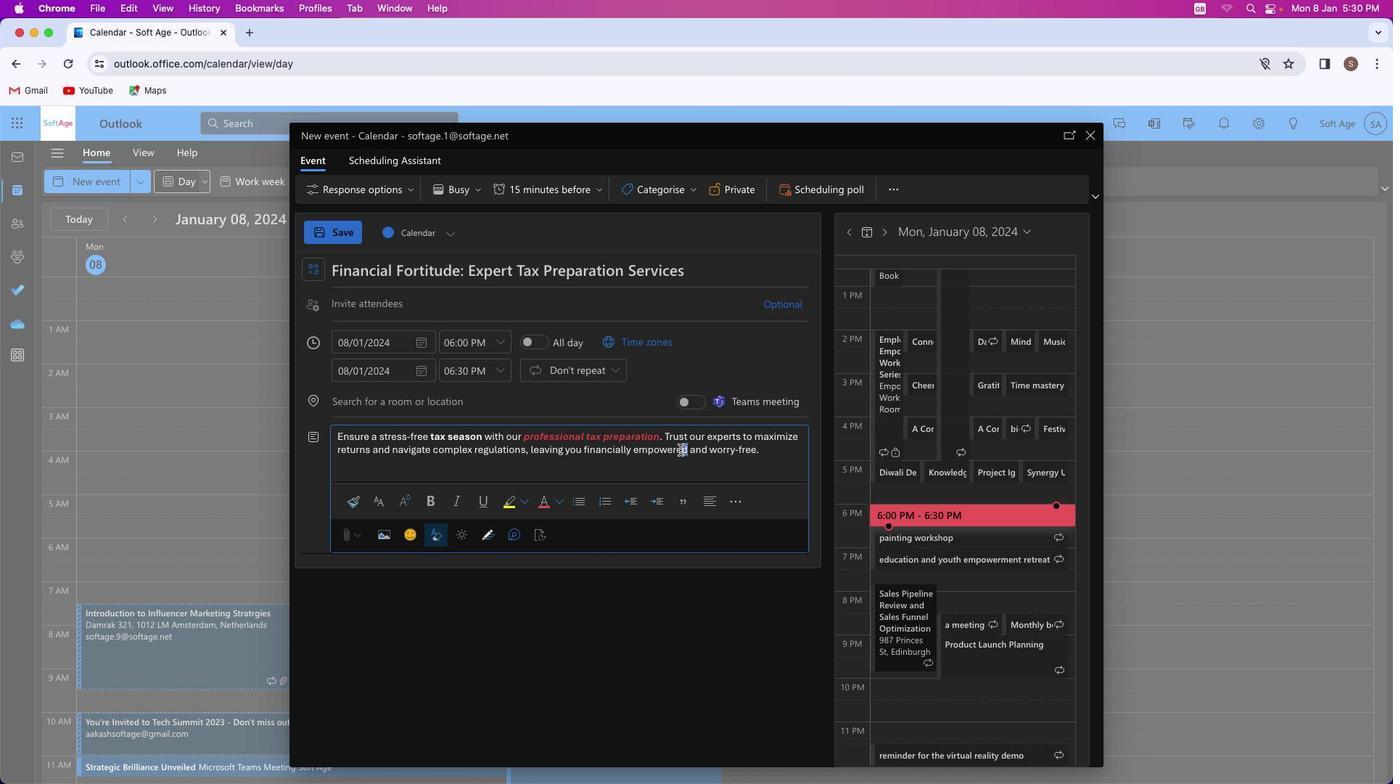 
Action: Mouse moved to (459, 501)
Screenshot: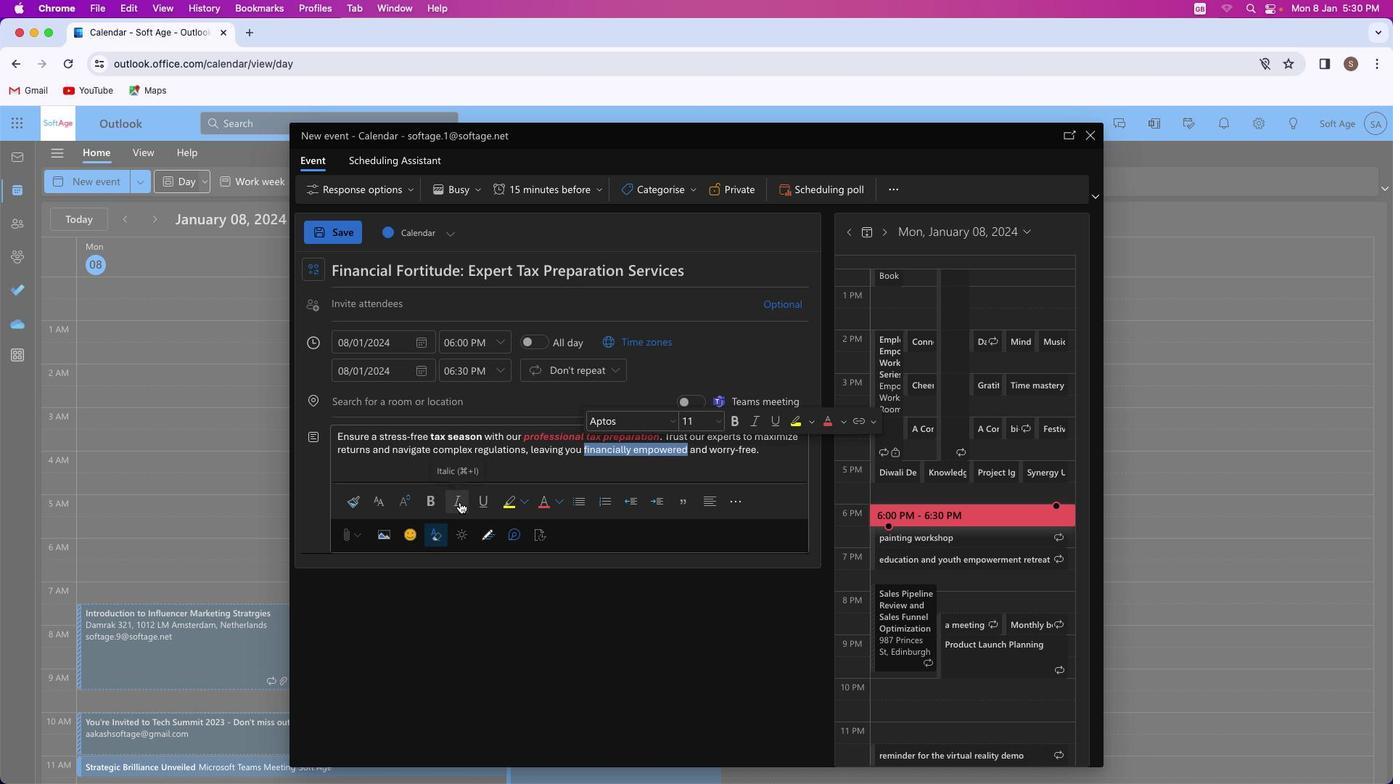 
Action: Mouse pressed left at (459, 501)
Screenshot: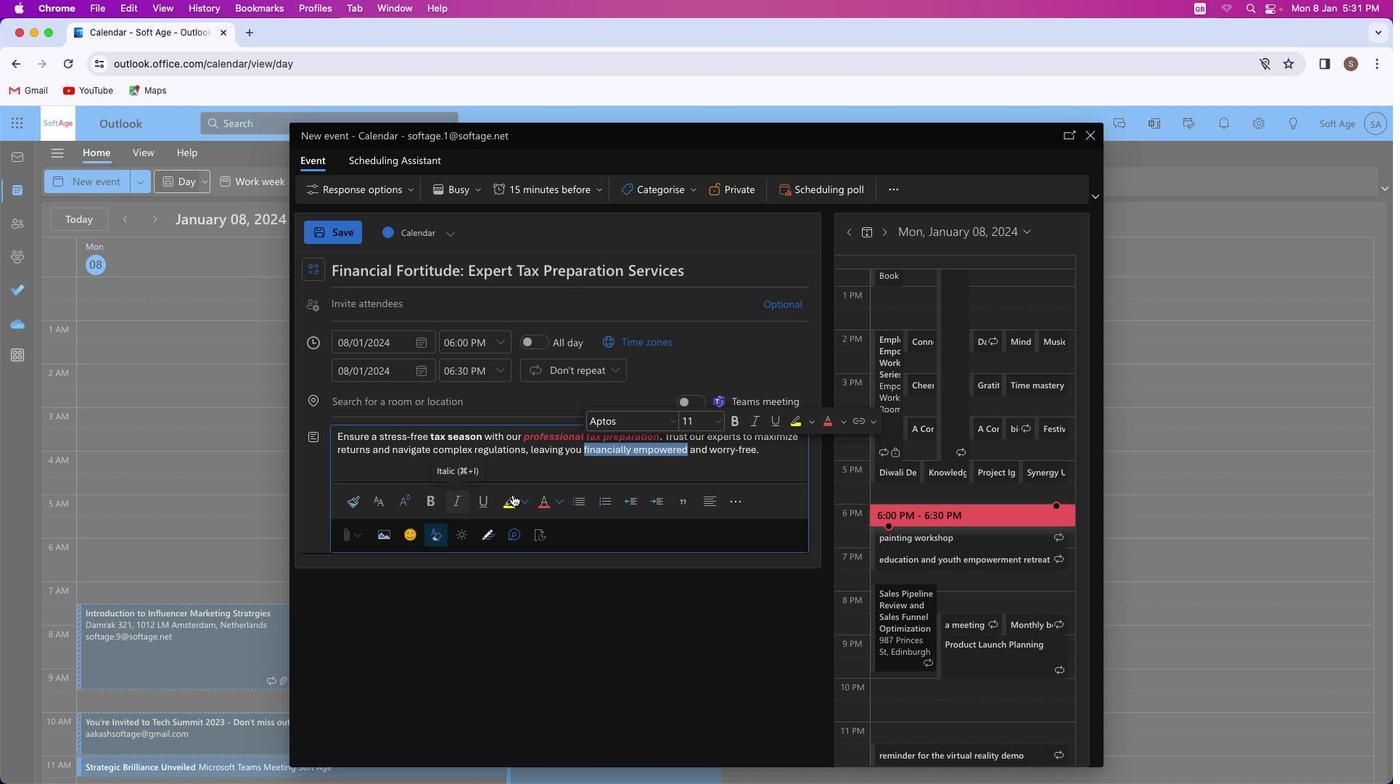 
Action: Mouse moved to (686, 466)
Screenshot: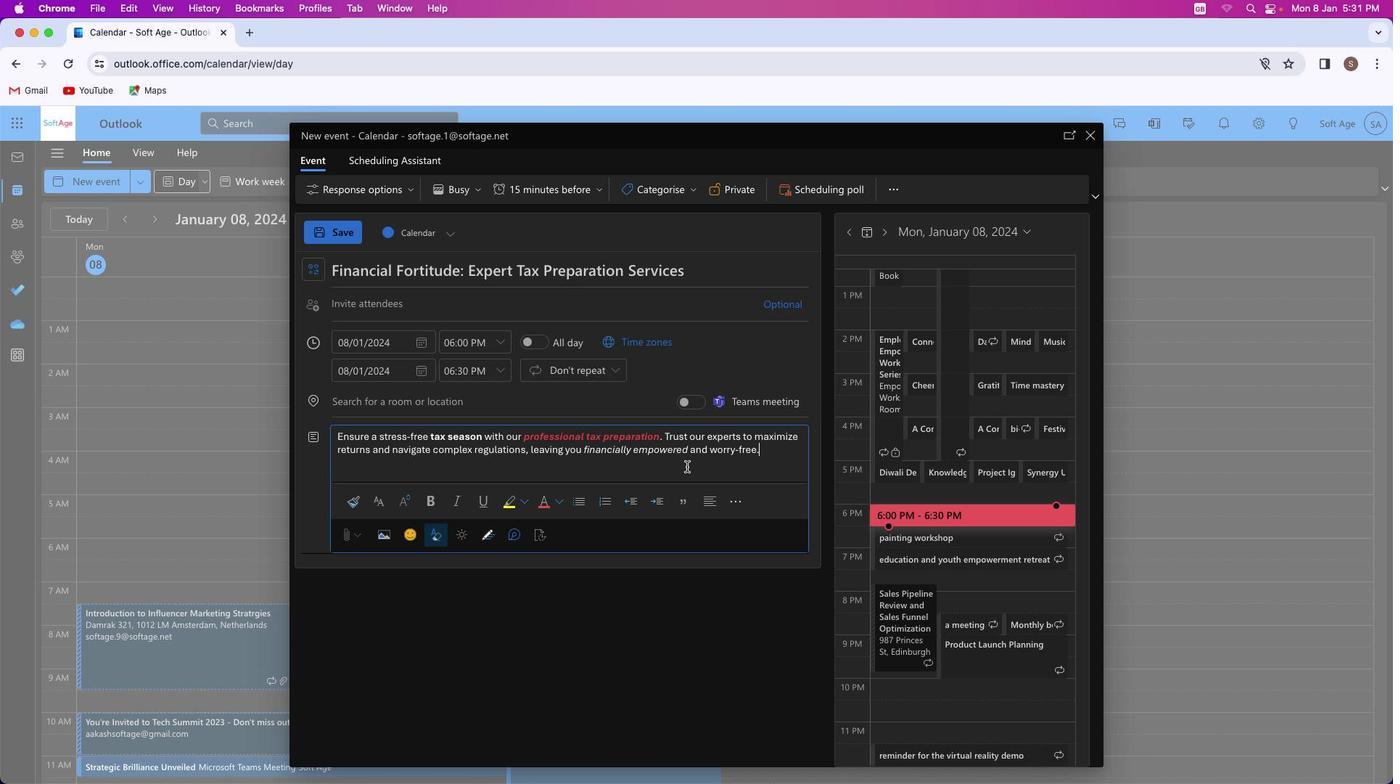 
Action: Mouse pressed left at (686, 466)
Screenshot: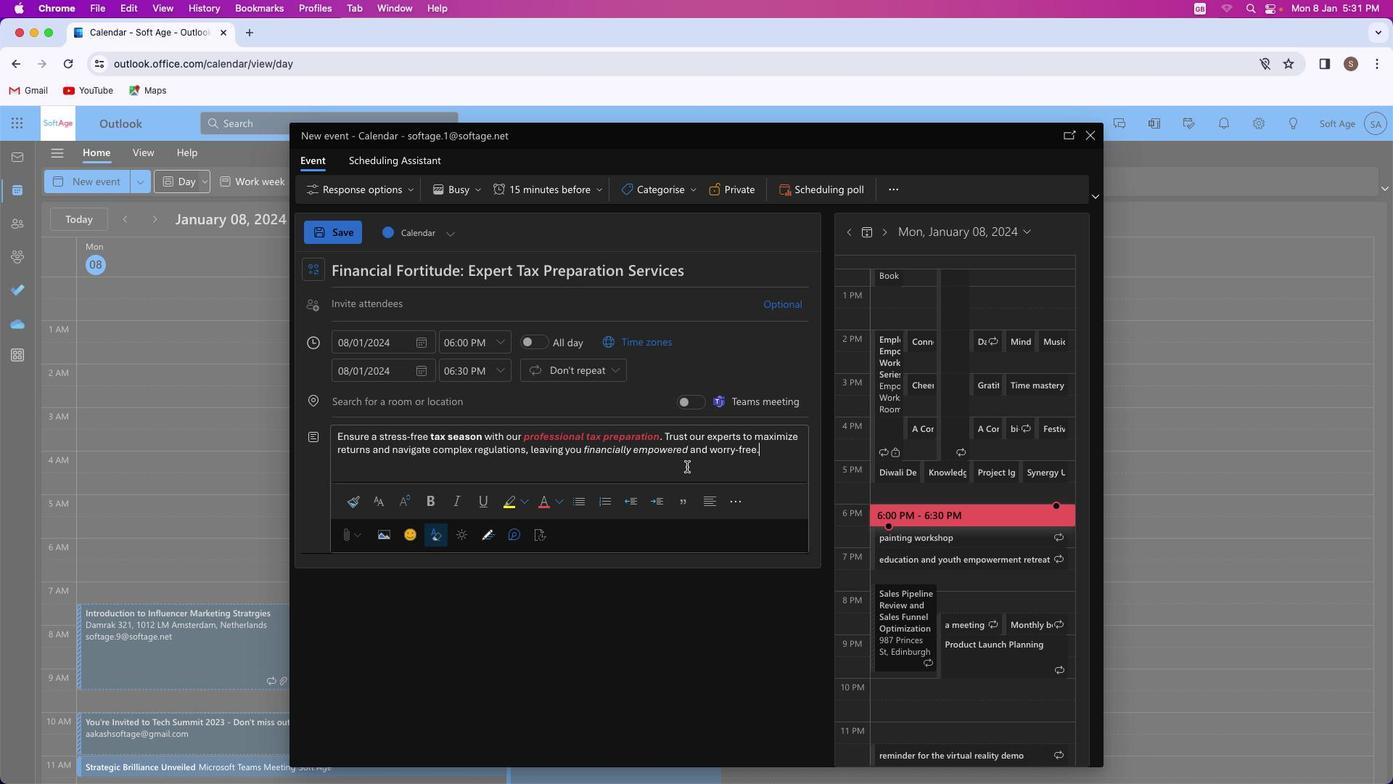 
Action: Mouse moved to (757, 447)
Screenshot: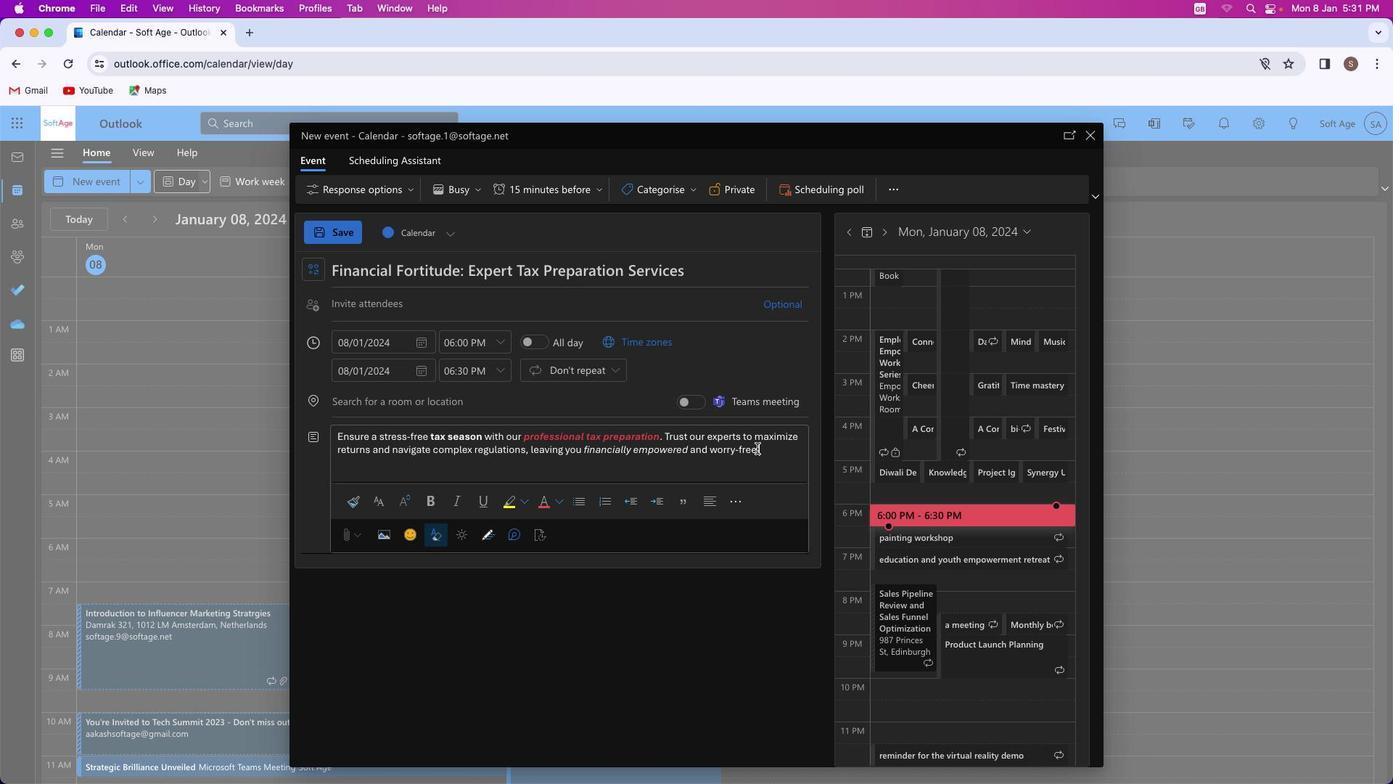 
Action: Mouse pressed left at (757, 447)
Screenshot: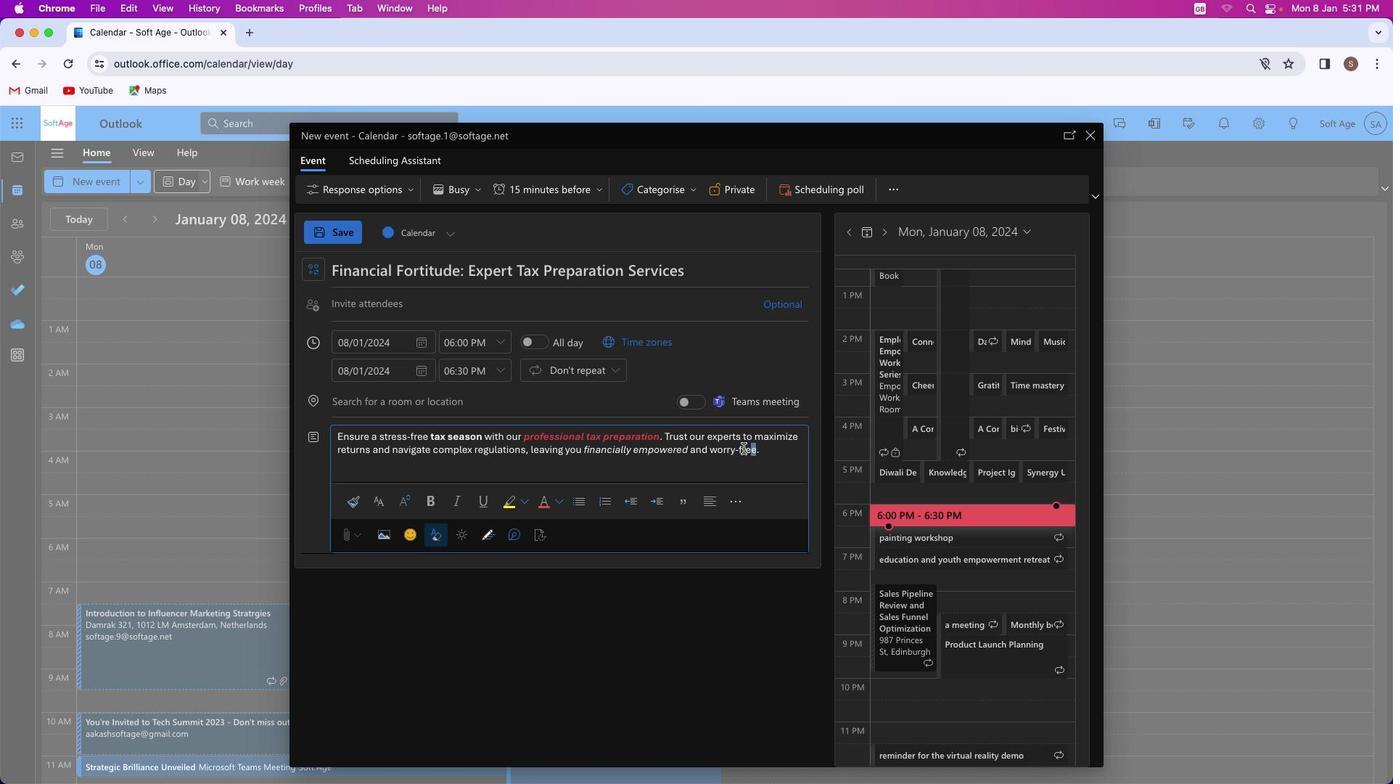 
Action: Mouse moved to (456, 501)
Screenshot: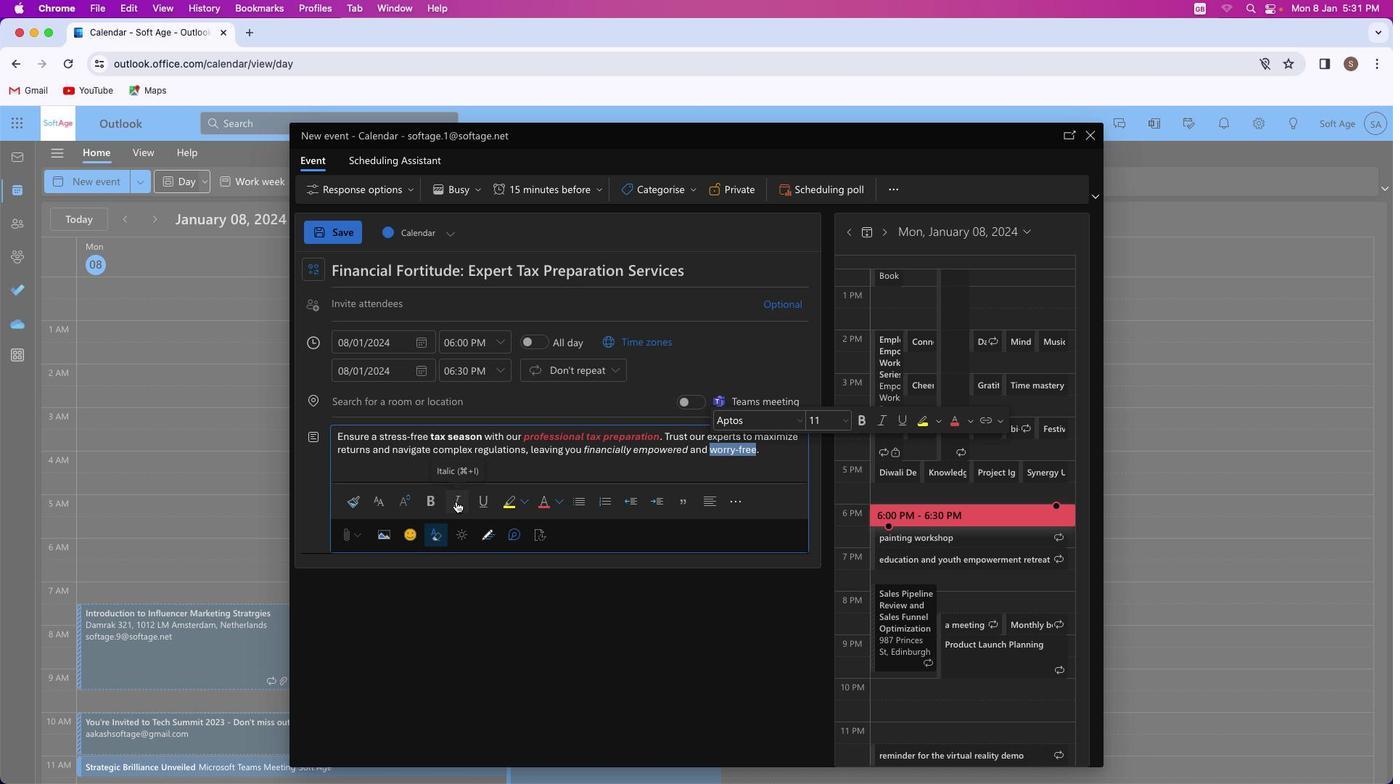 
Action: Mouse pressed left at (456, 501)
Screenshot: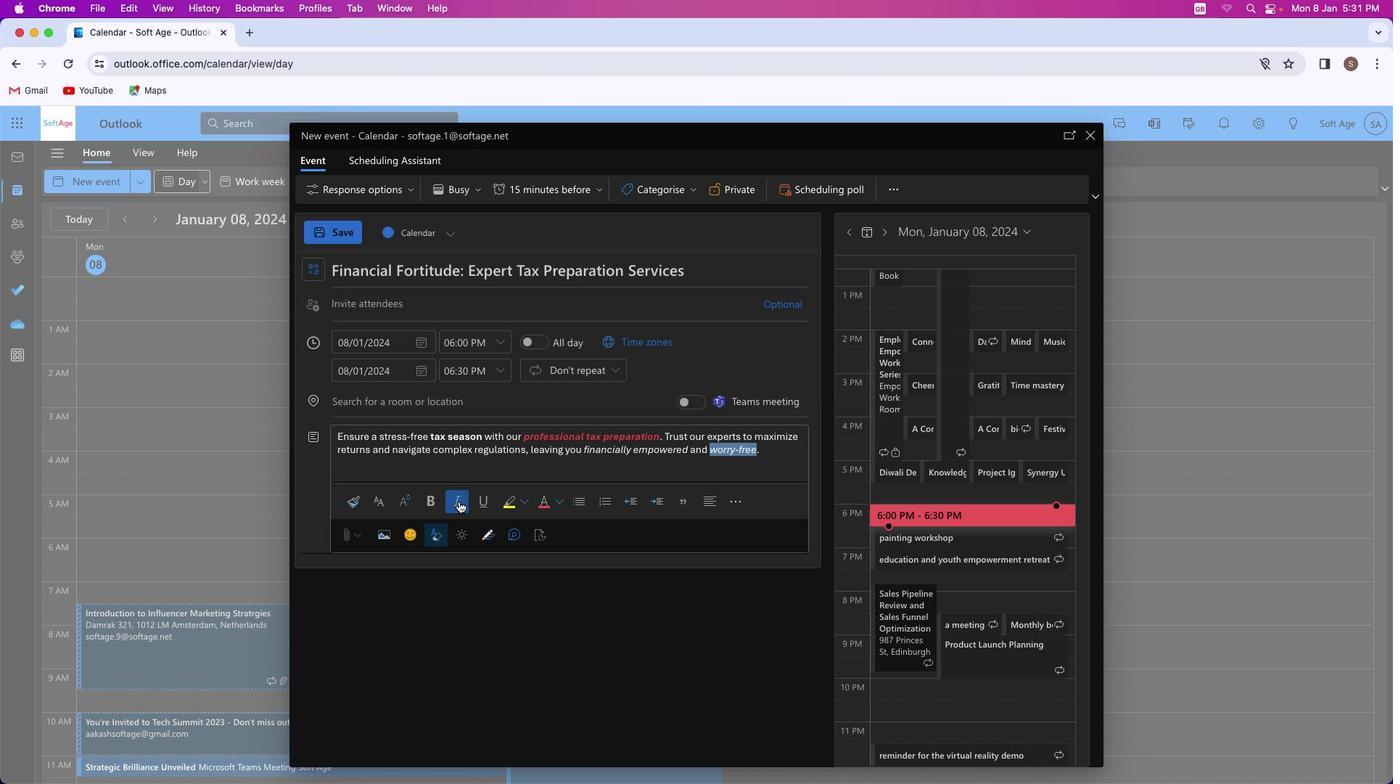 
Action: Mouse moved to (658, 476)
Screenshot: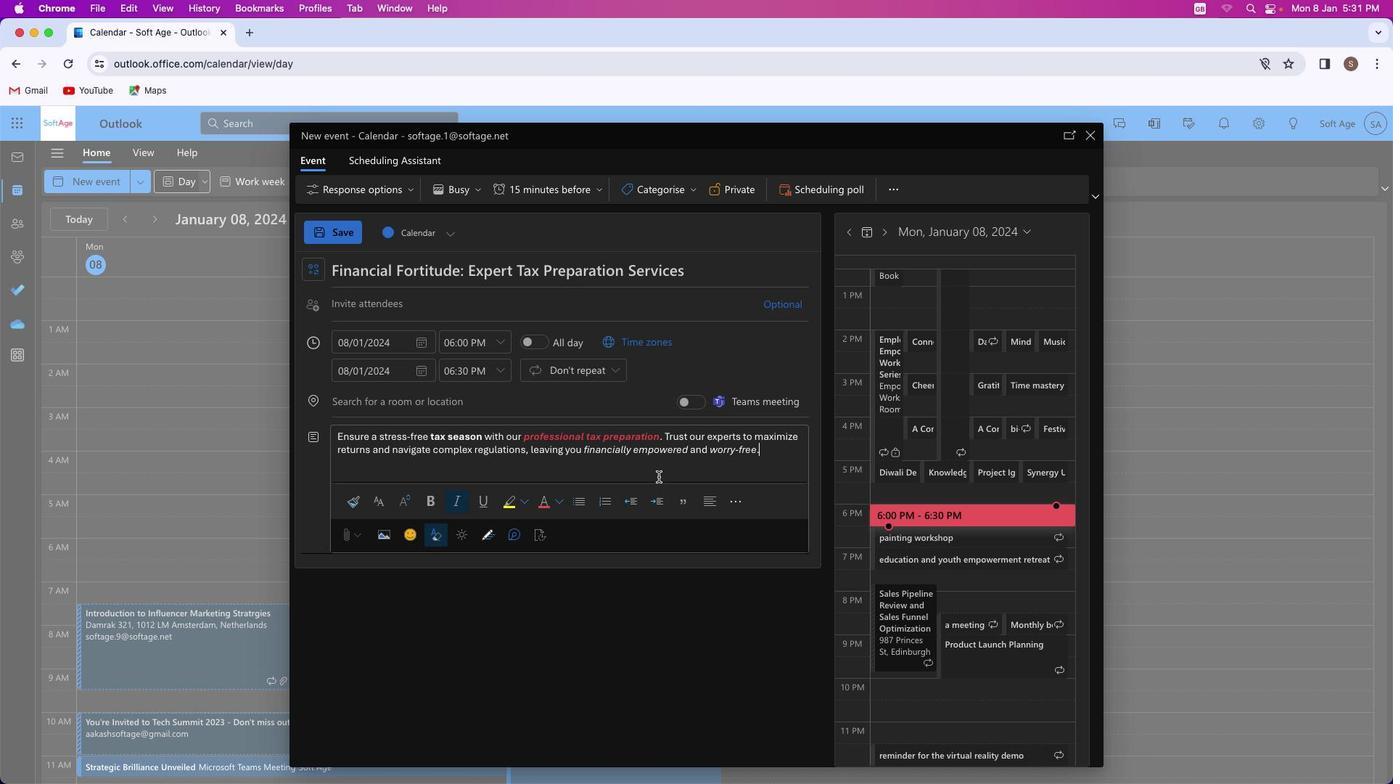 
Action: Mouse pressed left at (658, 476)
Screenshot: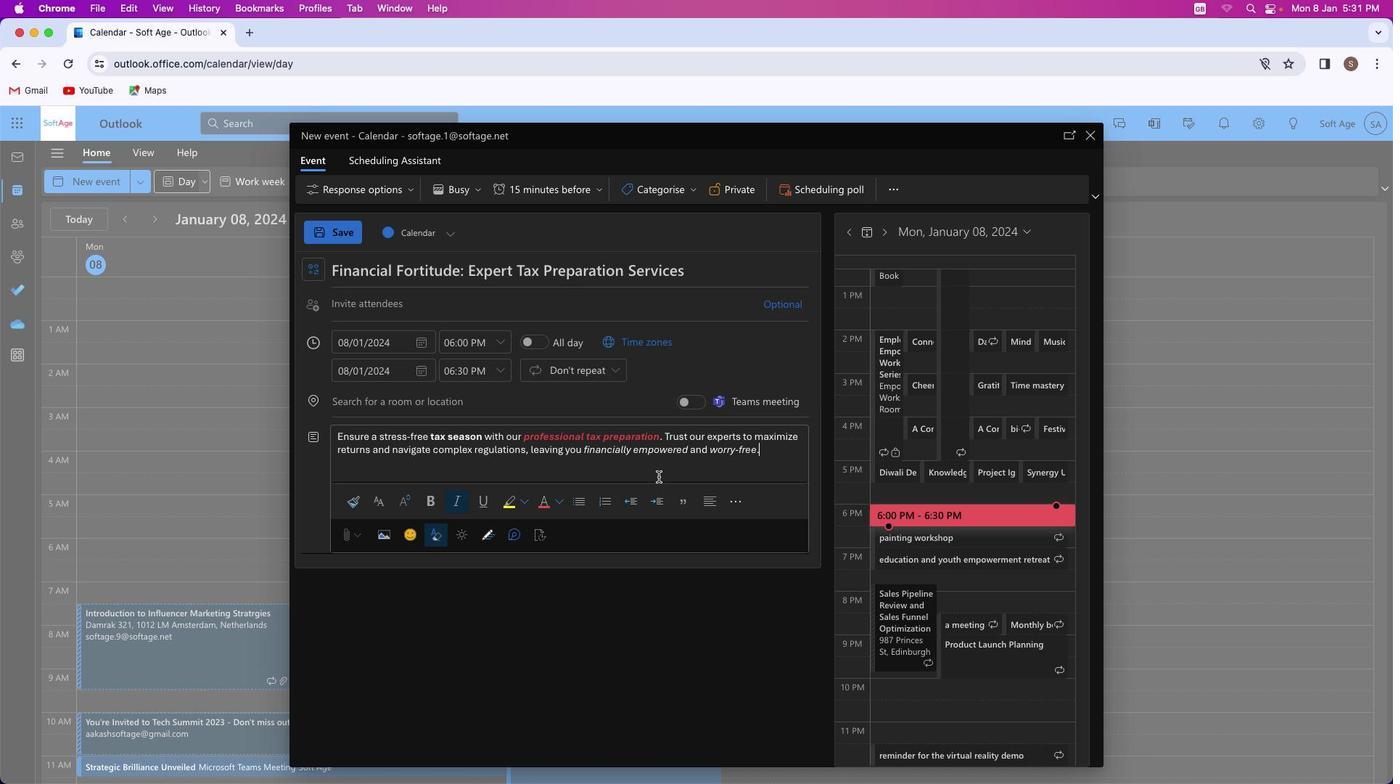 
Action: Mouse moved to (392, 400)
Screenshot: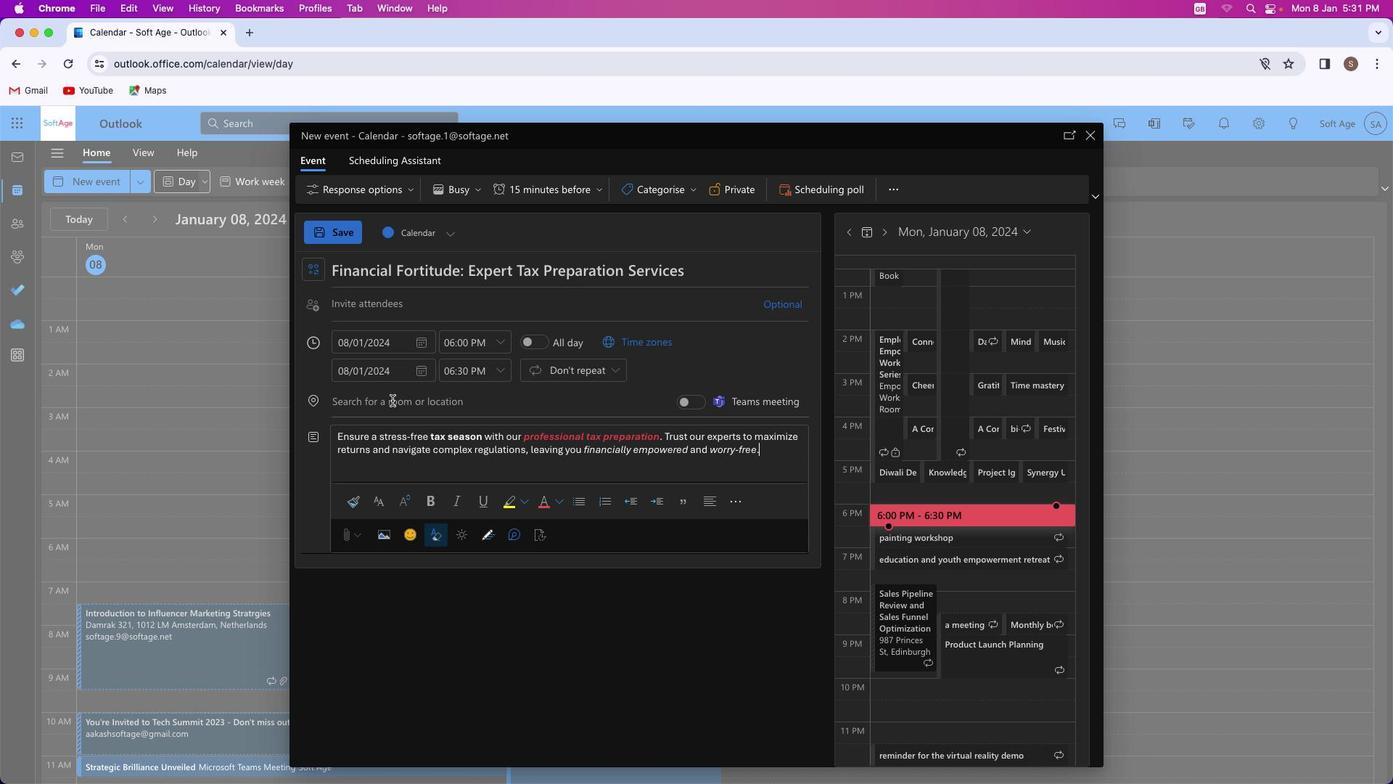 
Action: Mouse pressed left at (392, 400)
Screenshot: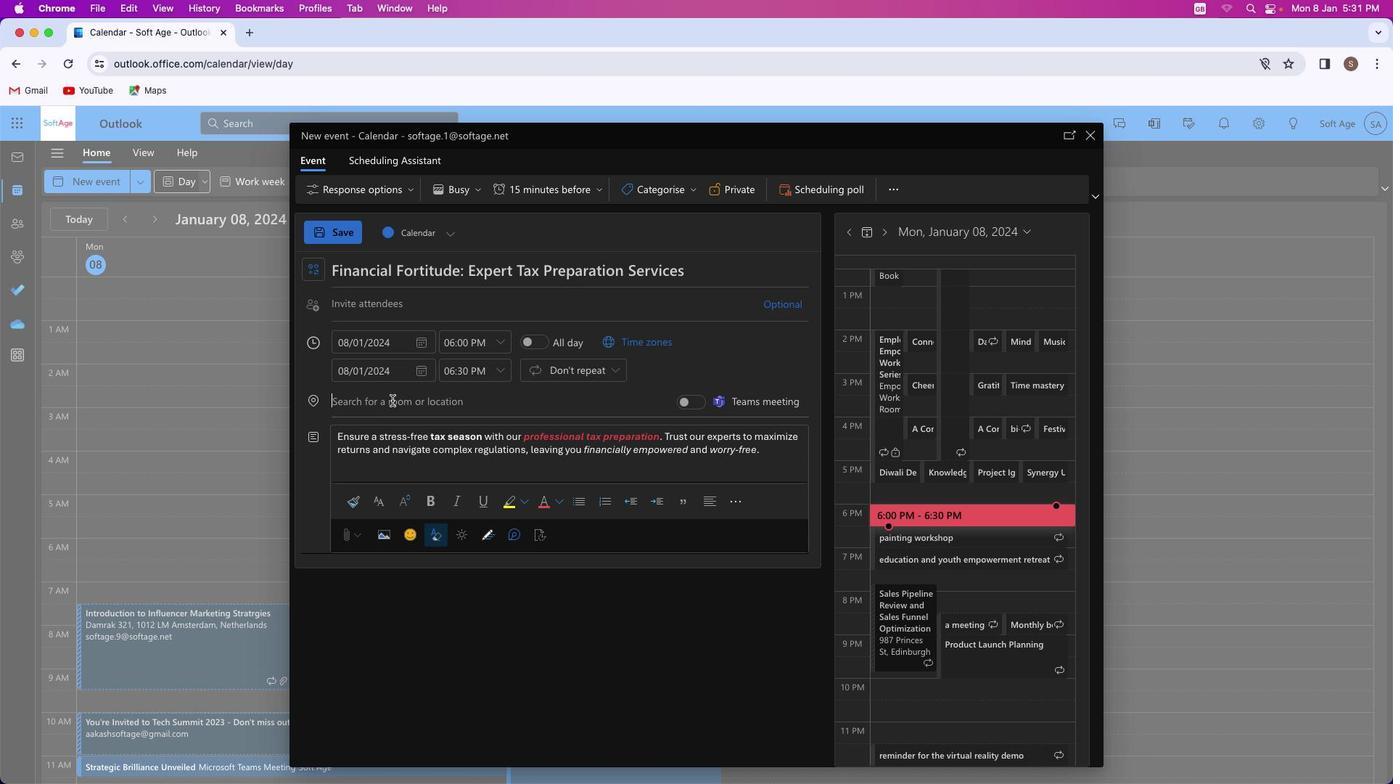 
Action: Key pressed Key.shift_r'P''r''e''p''a''r''a''t''i''o''n'
Screenshot: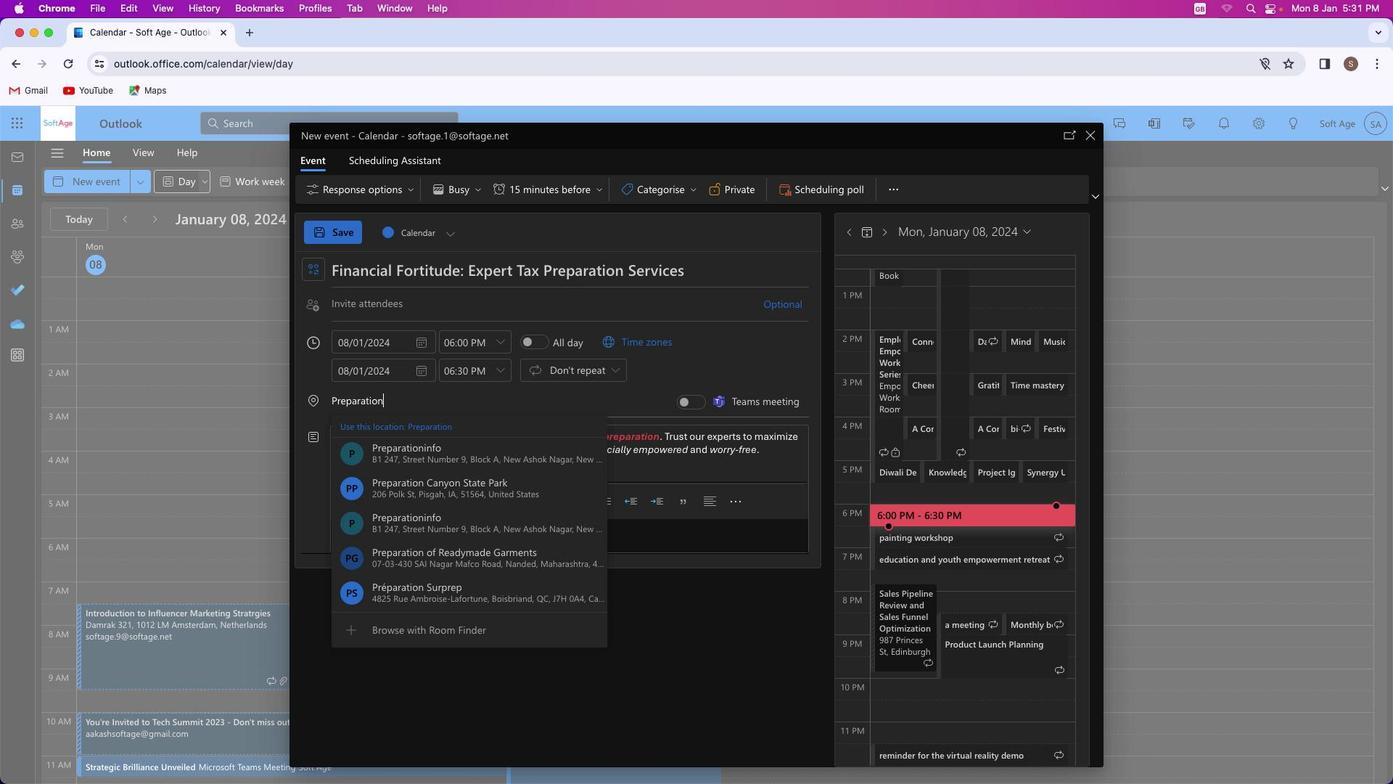 
Action: Mouse moved to (422, 479)
Screenshot: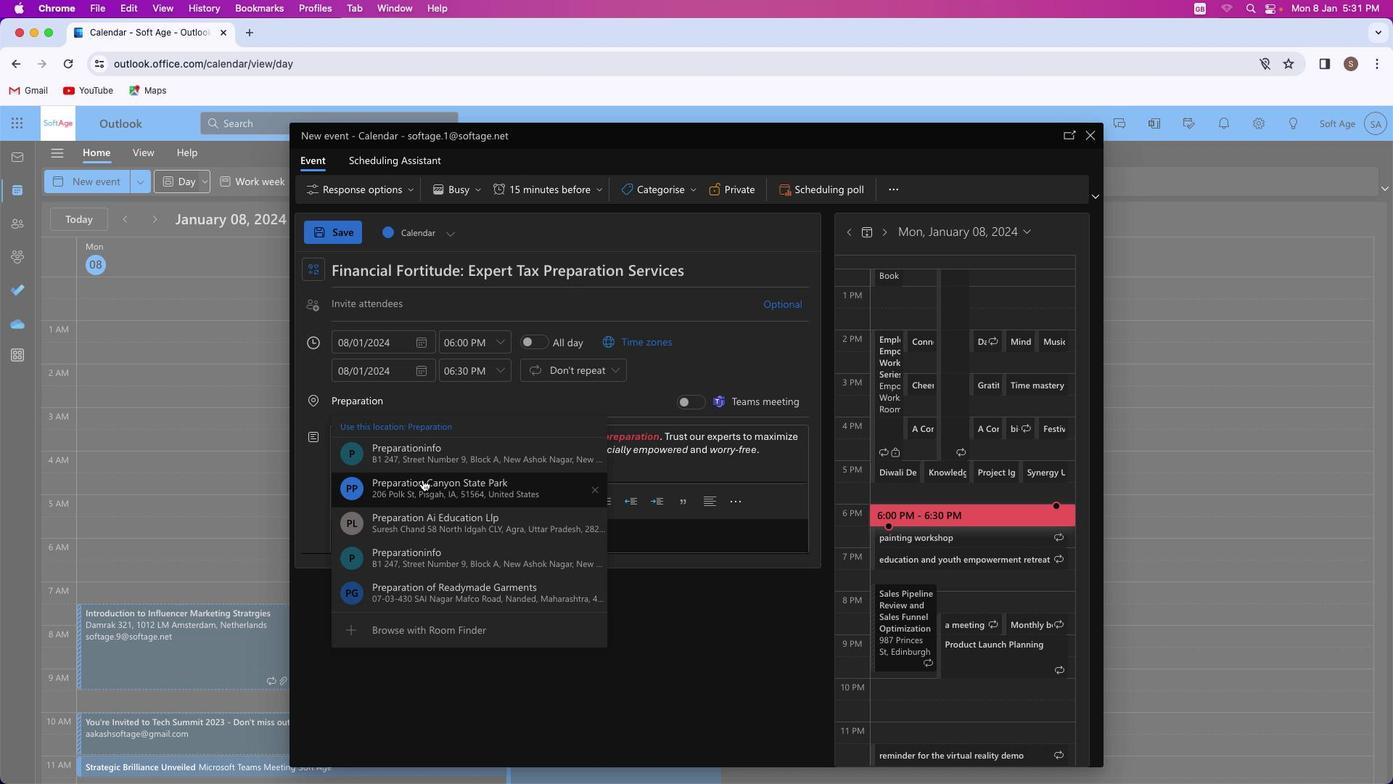 
Action: Key pressed Key.space'c''e'
Screenshot: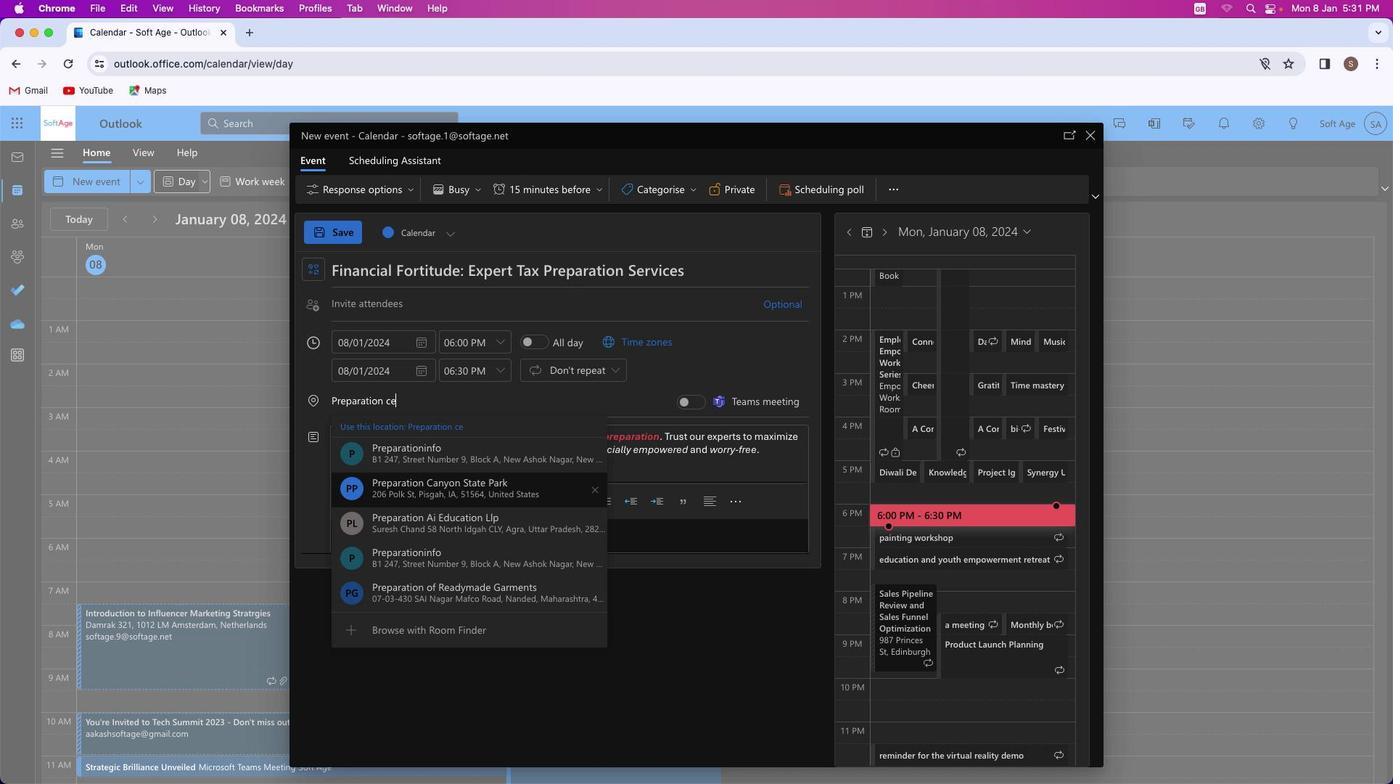 
Action: Mouse moved to (400, 524)
Screenshot: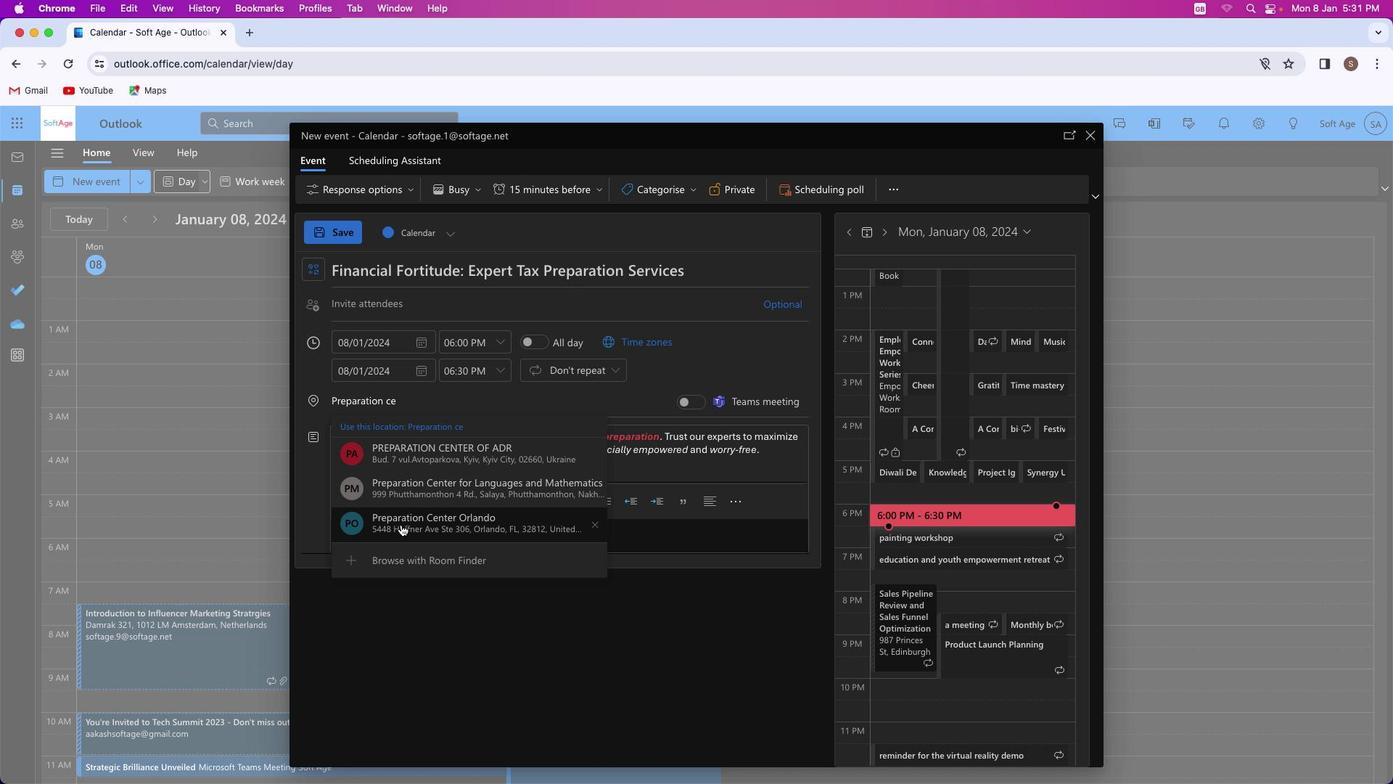 
Action: Mouse pressed left at (400, 524)
Screenshot: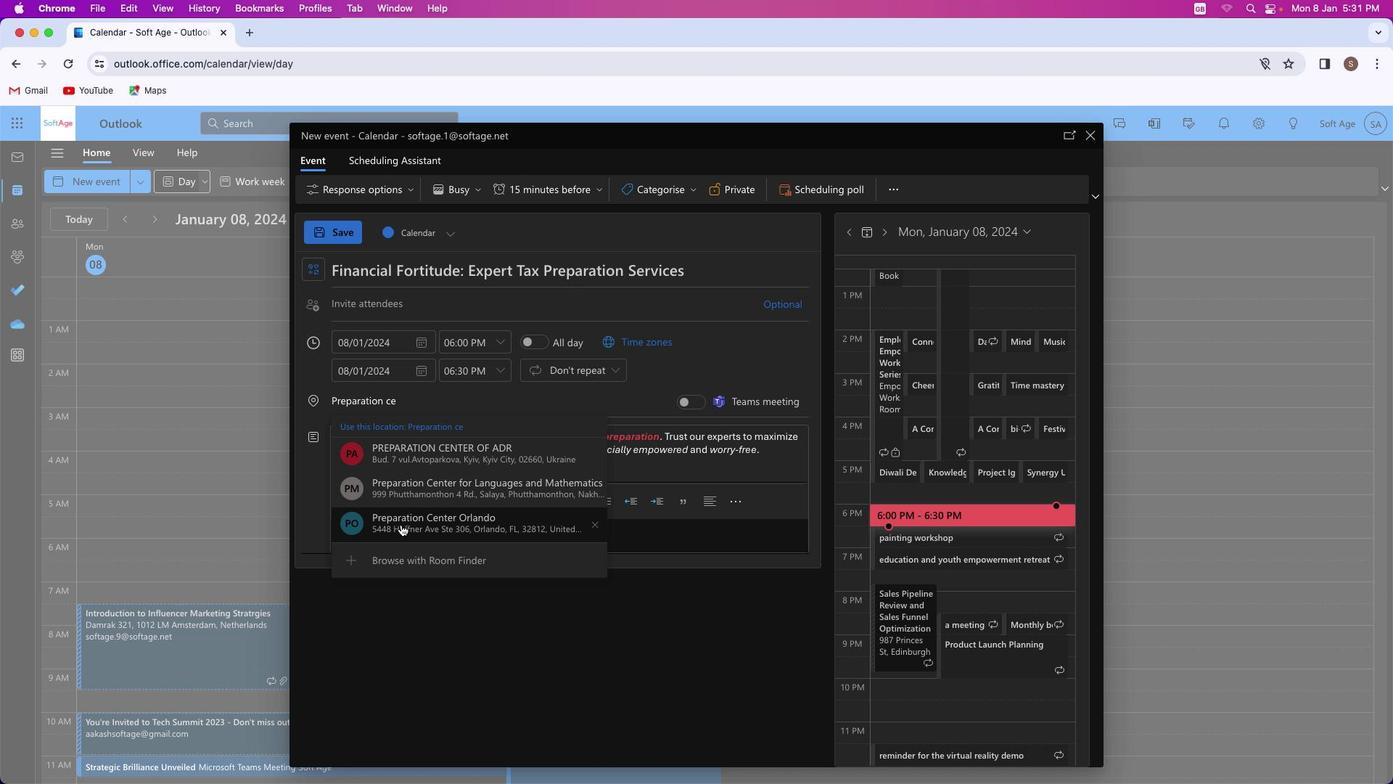 
Action: Mouse moved to (526, 399)
Screenshot: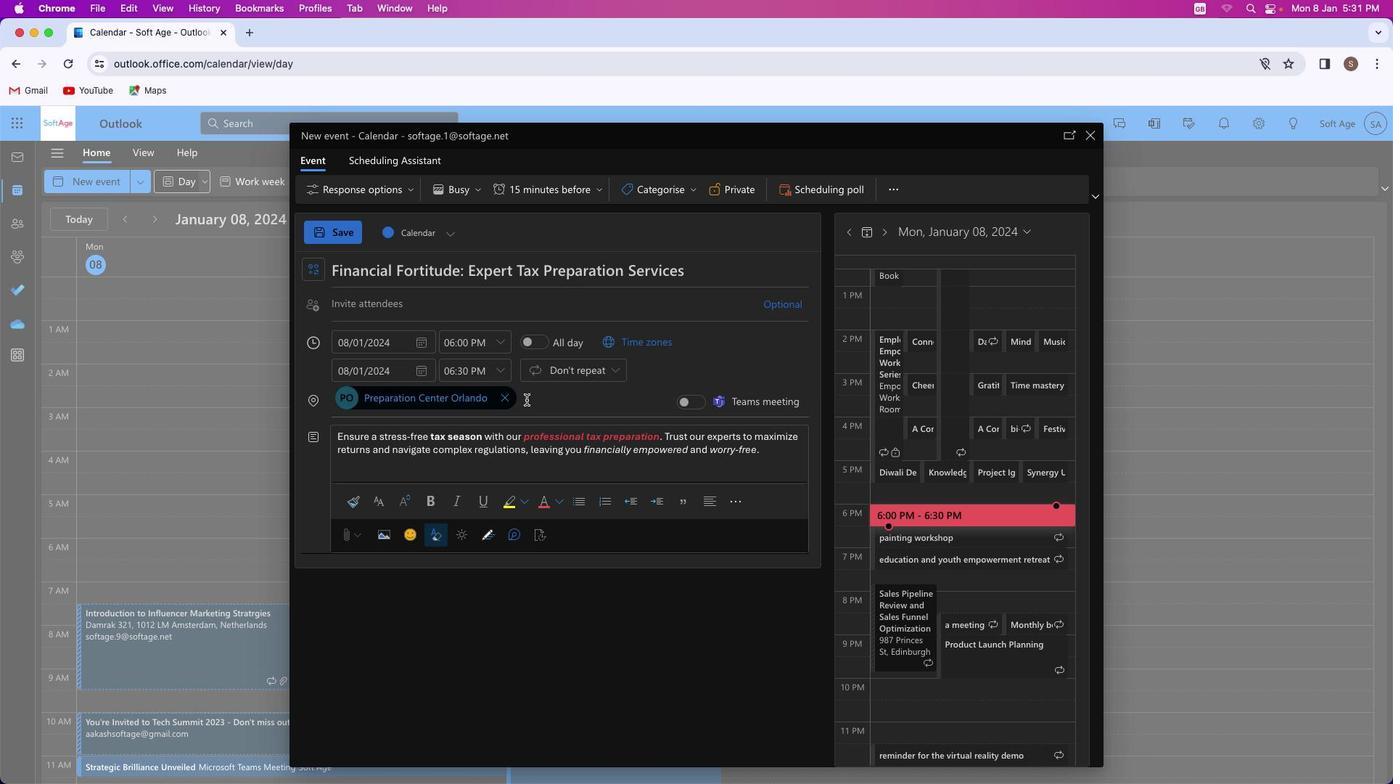 
Action: Key pressed Key.shift'T''a''x'Key.spaceKey.shift_r'P''r''e'Key.backspace
Screenshot: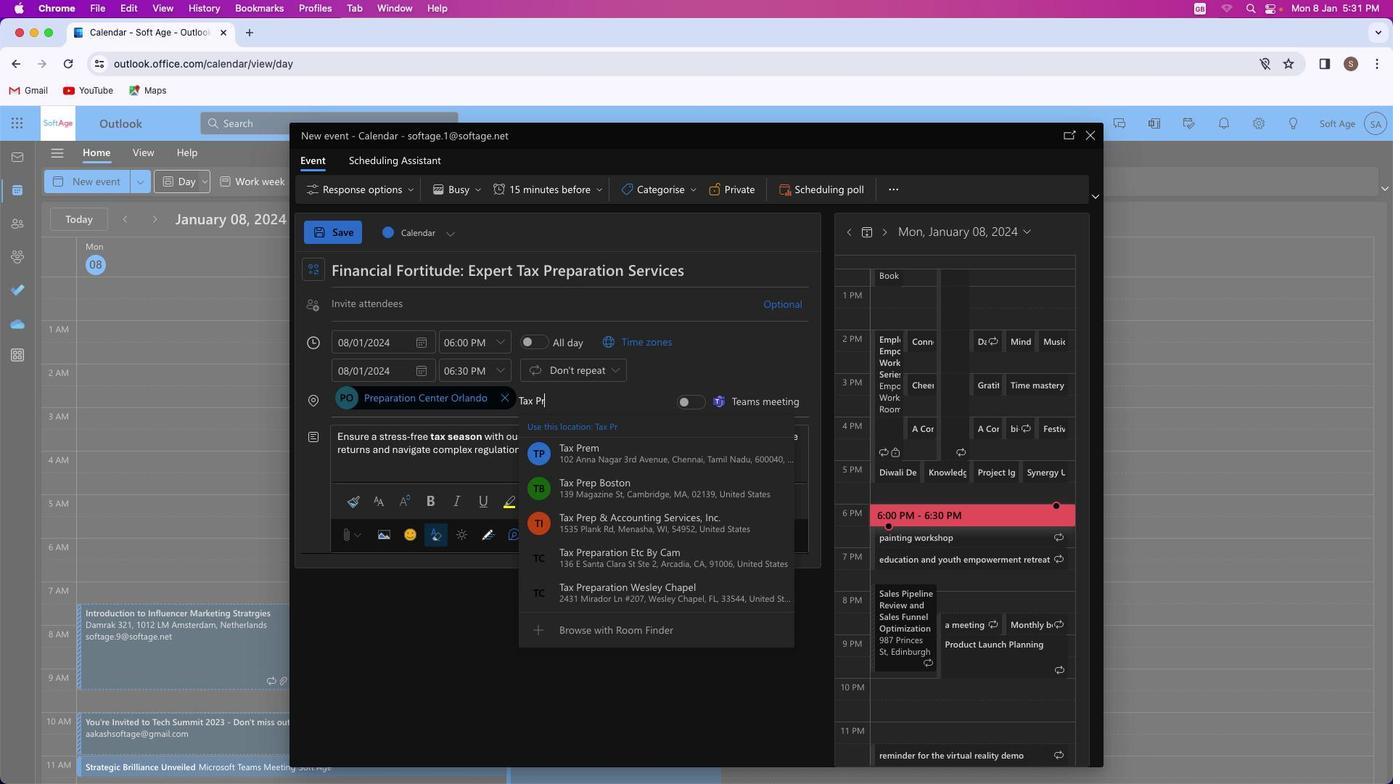 
Action: Mouse moved to (594, 523)
Screenshot: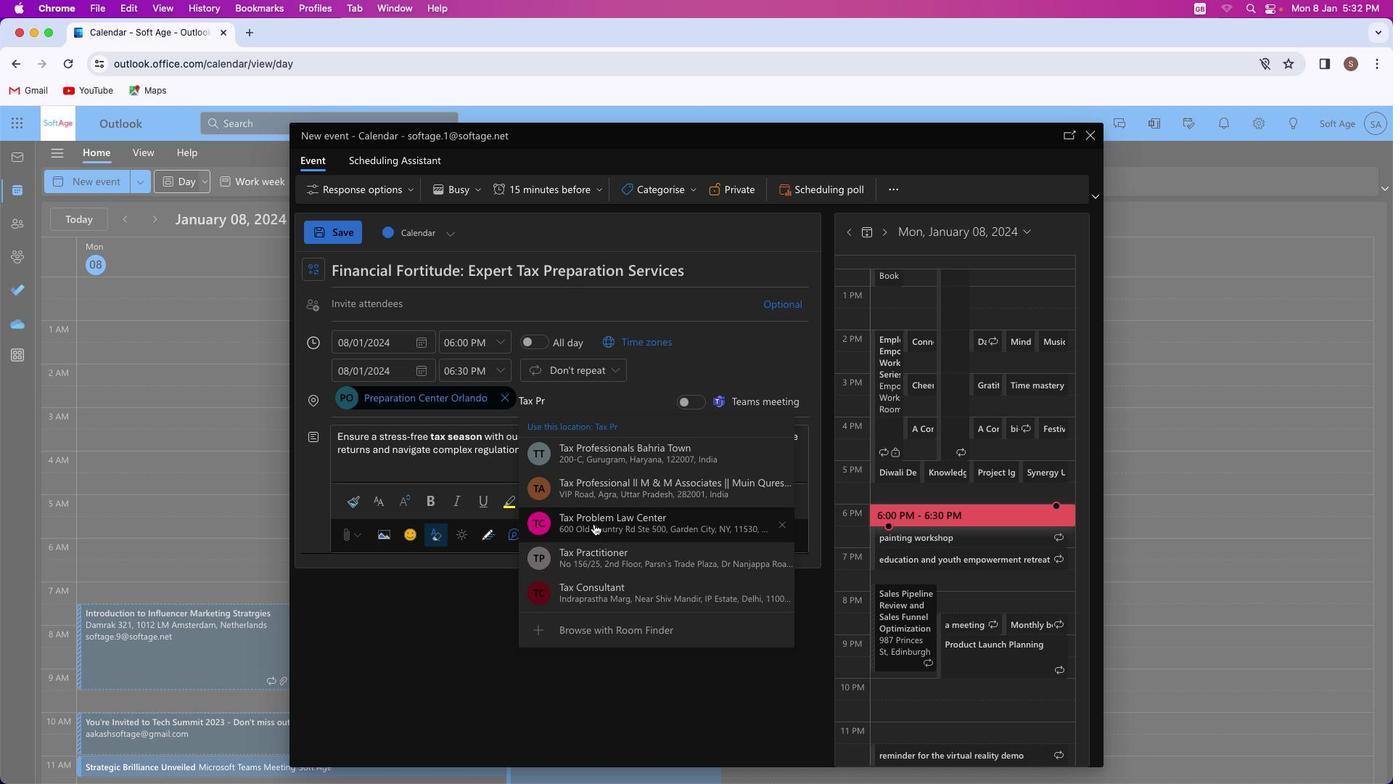 
Action: Mouse pressed left at (594, 523)
Screenshot: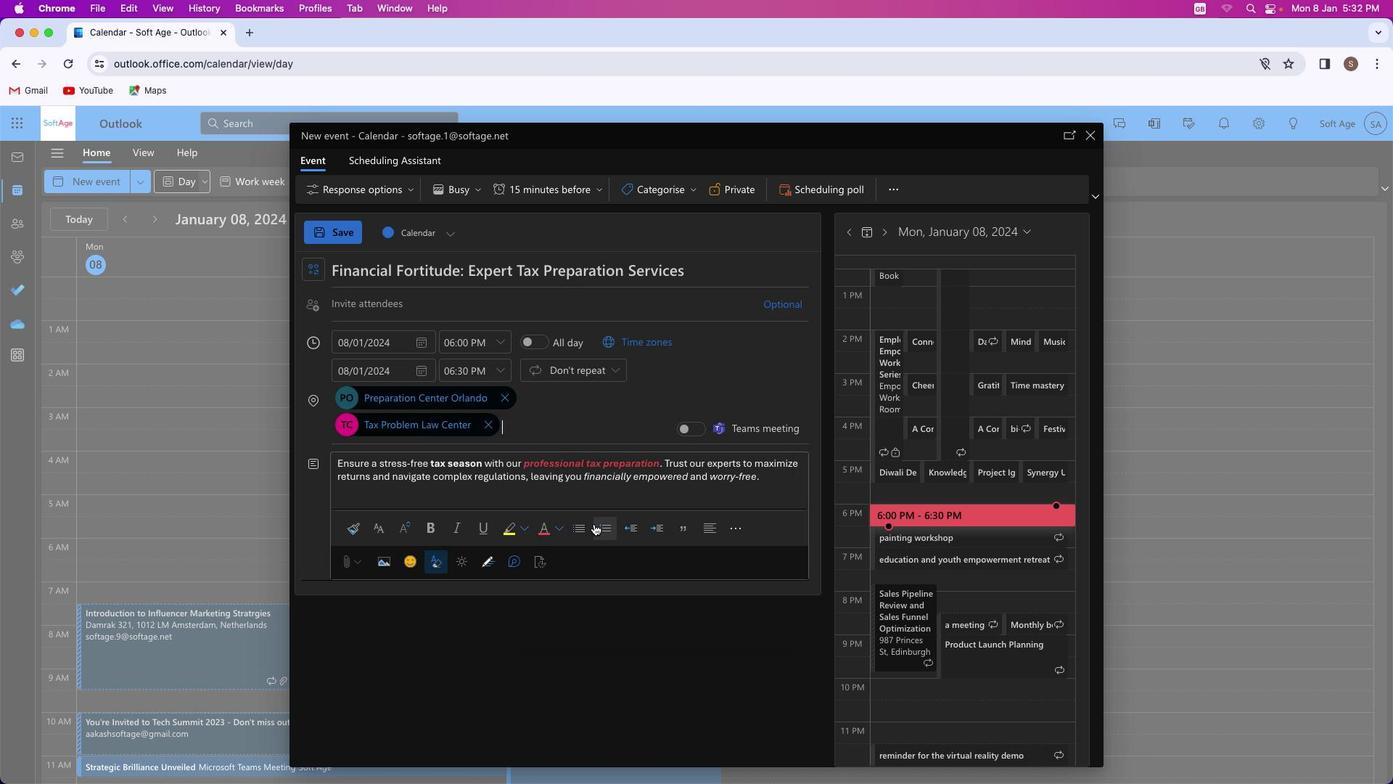 
Action: Mouse moved to (508, 392)
Screenshot: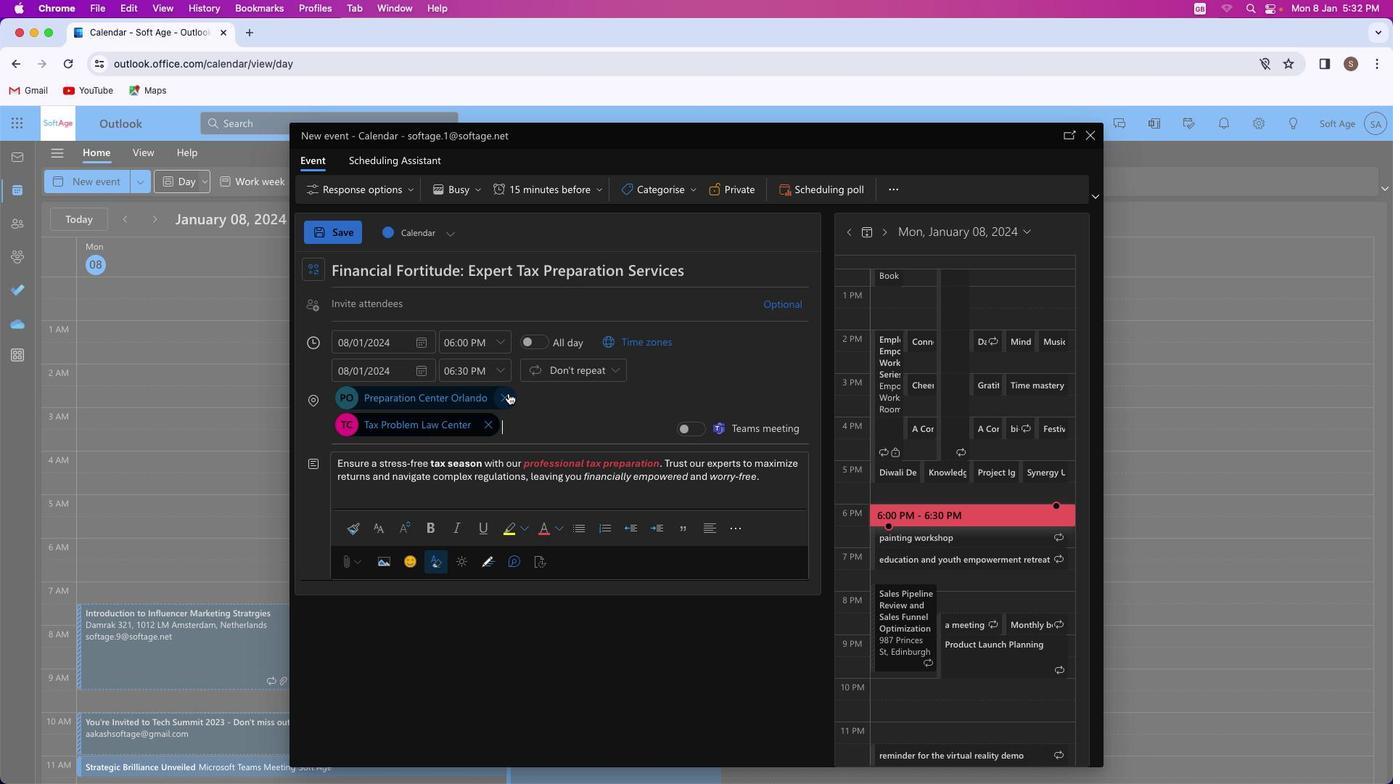 
Action: Mouse pressed left at (508, 392)
Screenshot: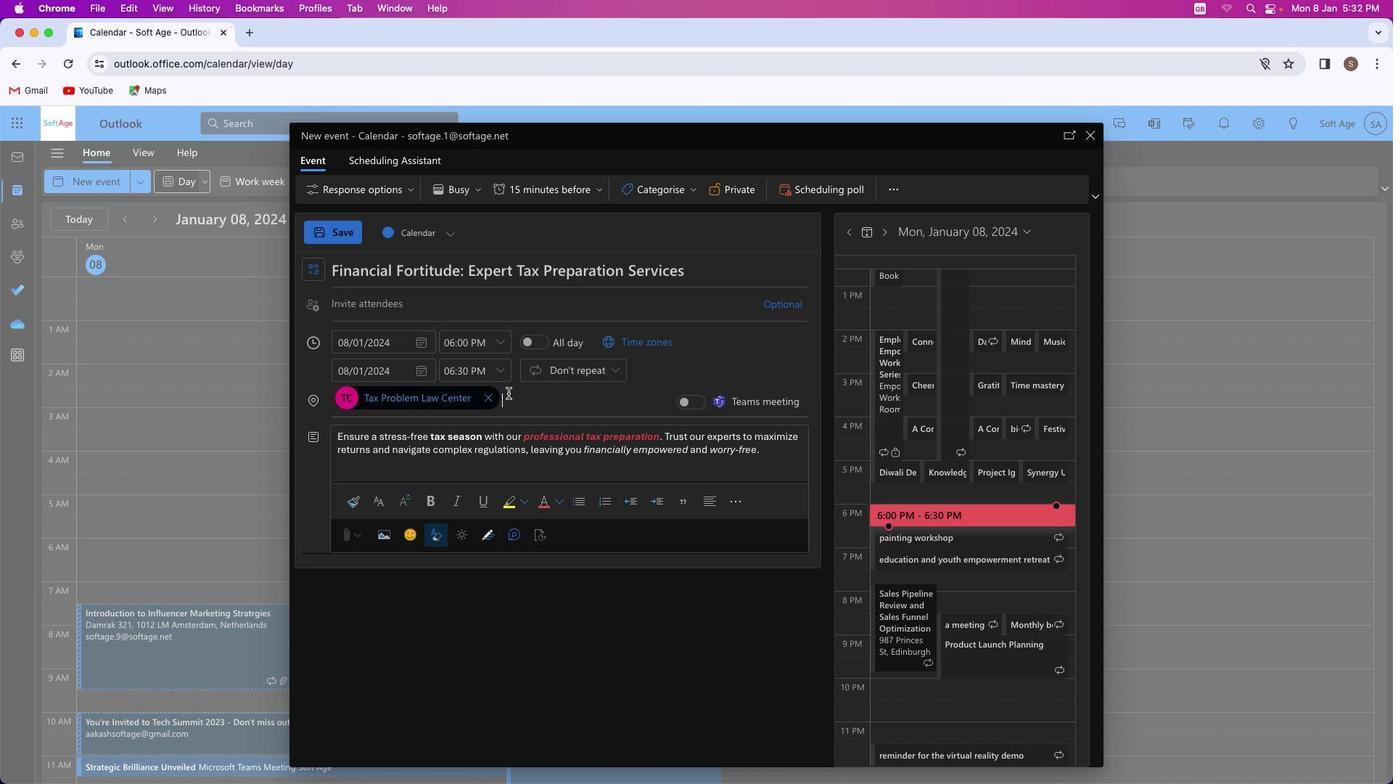 
Action: Mouse moved to (330, 229)
Screenshot: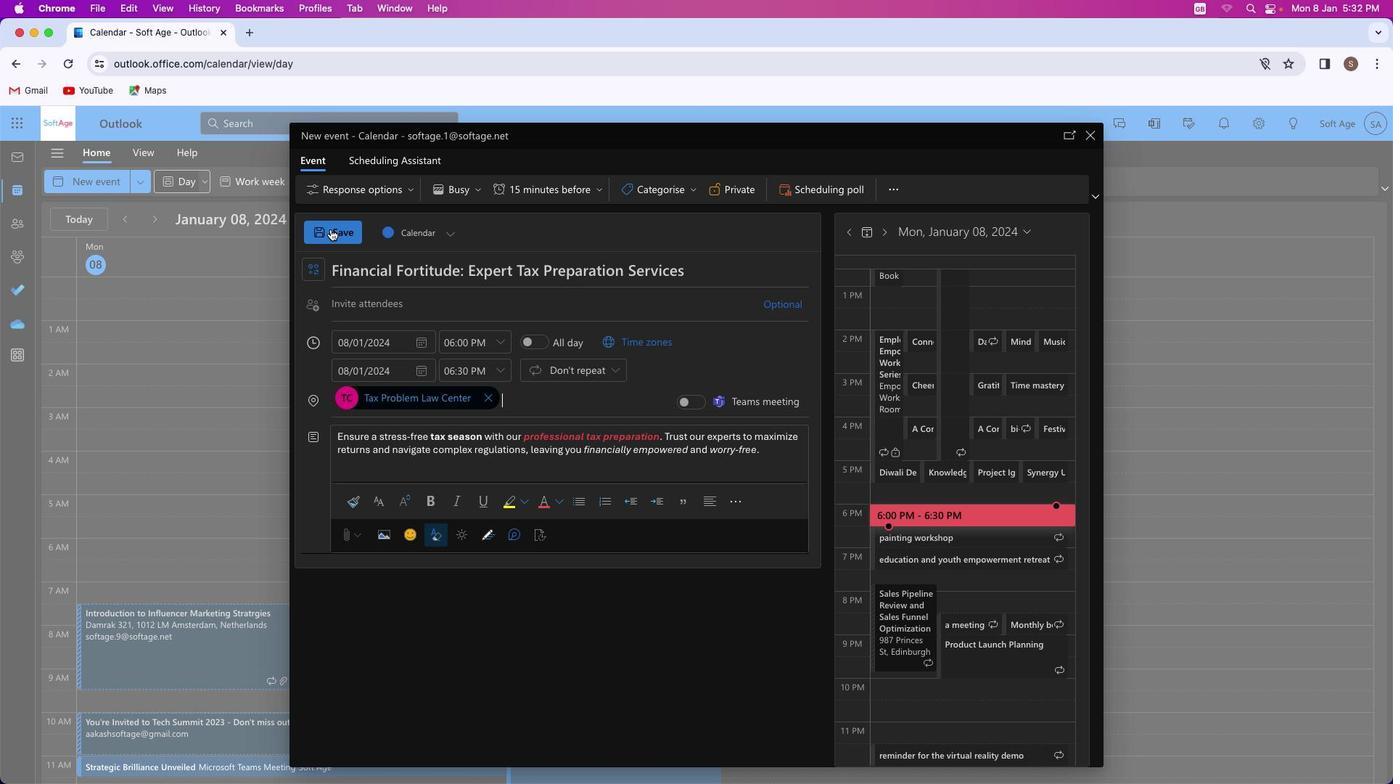 
Action: Mouse pressed left at (330, 229)
Screenshot: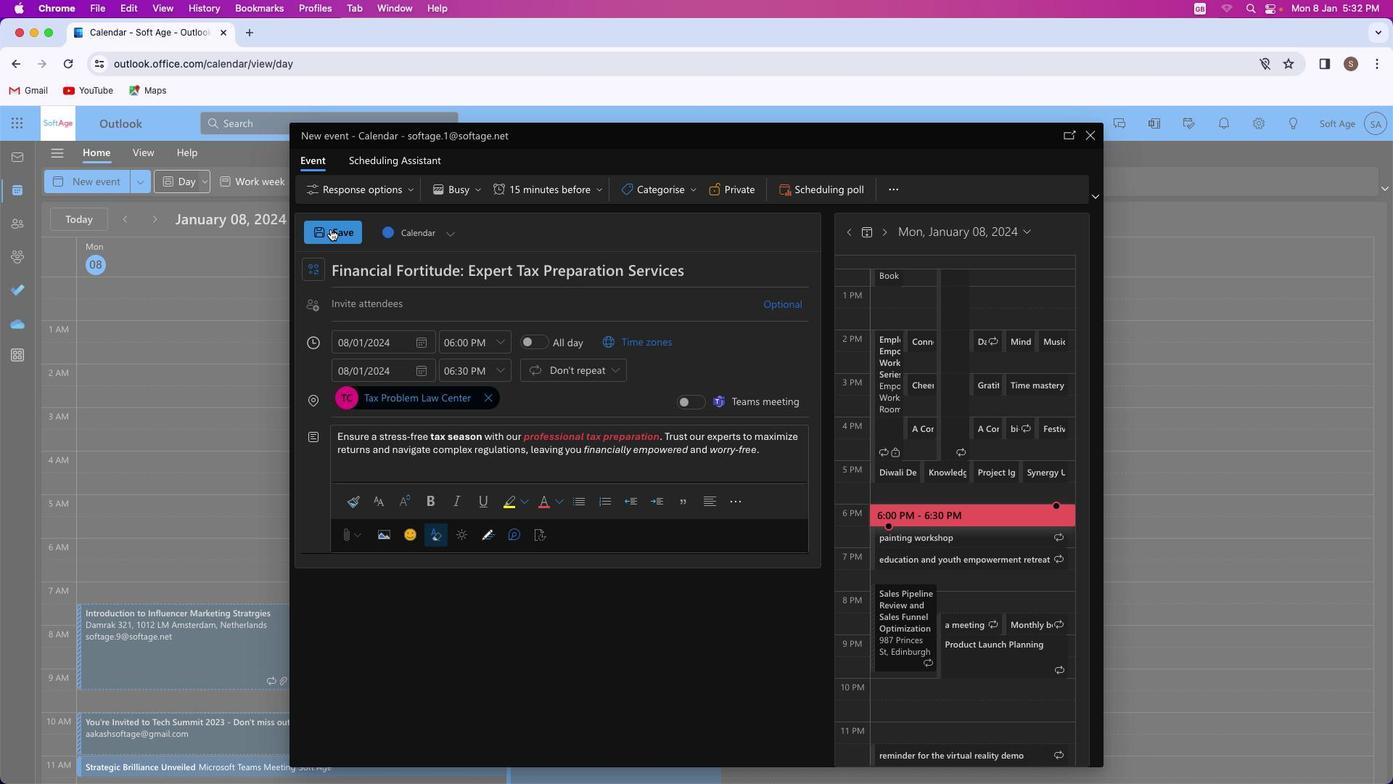 
Action: Mouse moved to (639, 446)
Screenshot: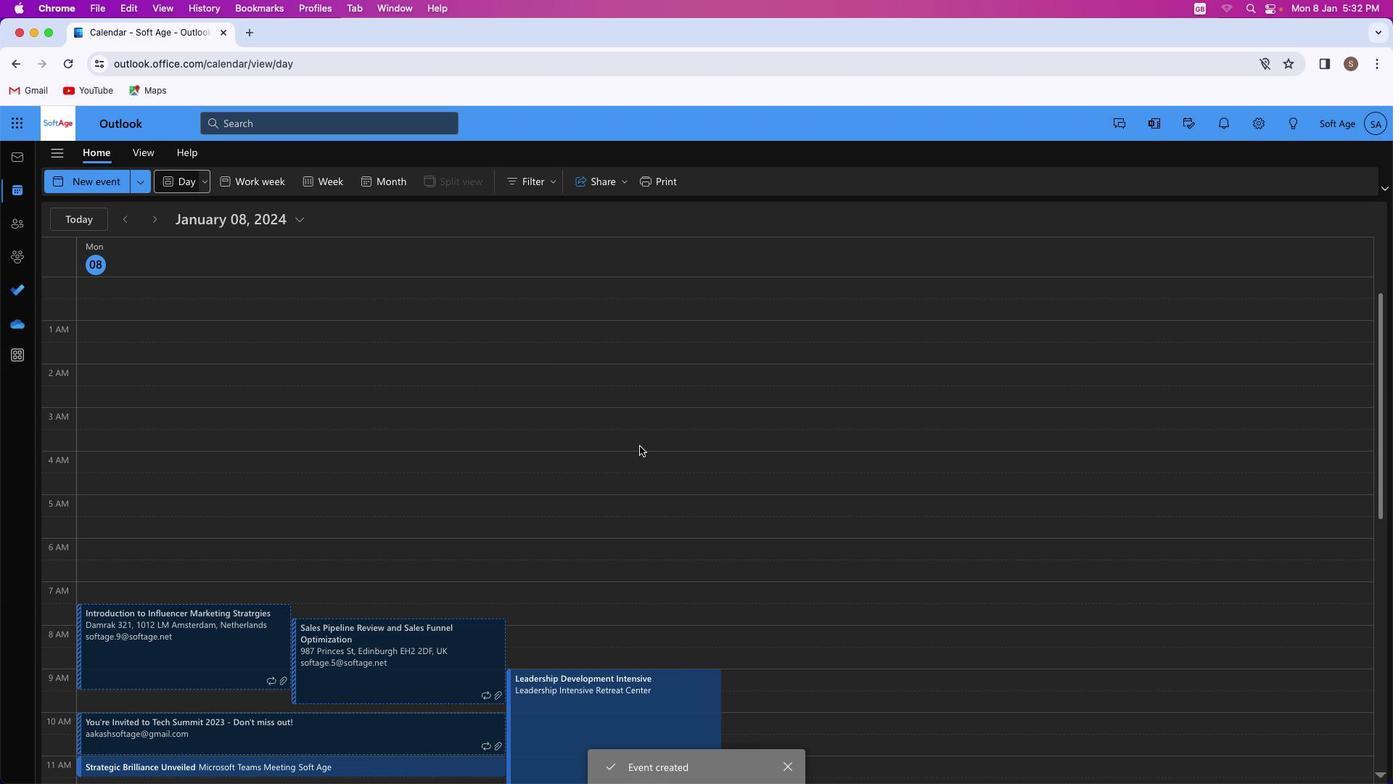 
